Task: Add Attachment from Trello to Card Card0000000222 in Board Board0000000056 in Workspace WS0000000019 in Trello. Add Cover Blue to Card Card0000000222 in Board Board0000000056 in Workspace WS0000000019 in Trello. Add "Copy Card To …" Button titled Button0000000222 to "bottom" of the list "To Do" to Card Card0000000222 in Board Board0000000056 in Workspace WS0000000019 in Trello. Add Description DS0000000222 to Card Card0000000222 in Board Board0000000056 in Workspace WS0000000019 in Trello. Add Comment CM0000000222 to Card Card0000000222 in Board Board0000000056 in Workspace WS0000000019 in Trello
Action: Mouse moved to (585, 47)
Screenshot: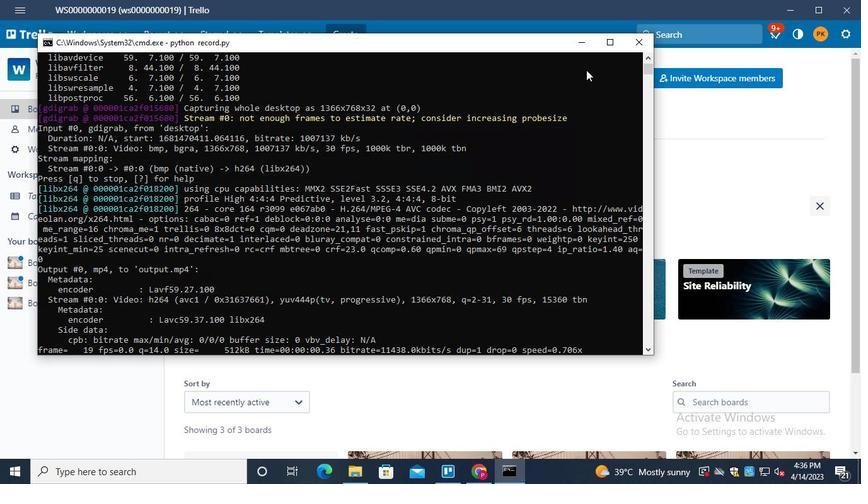 
Action: Mouse pressed left at (585, 47)
Screenshot: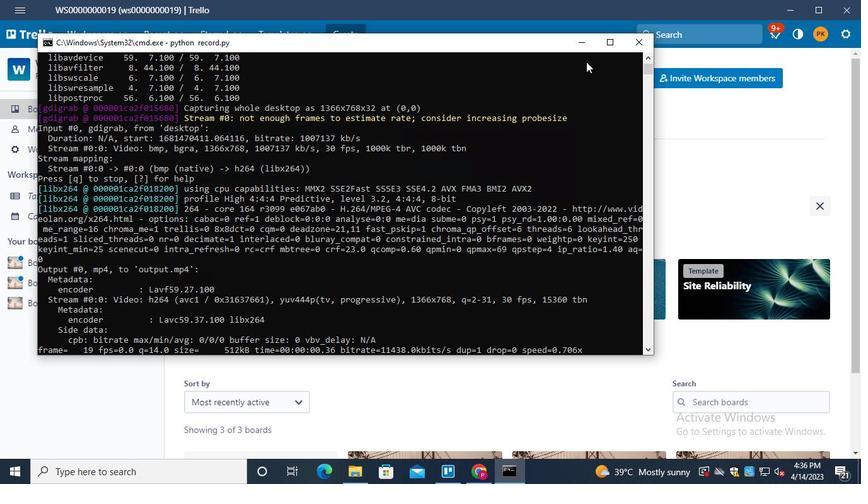 
Action: Mouse moved to (73, 277)
Screenshot: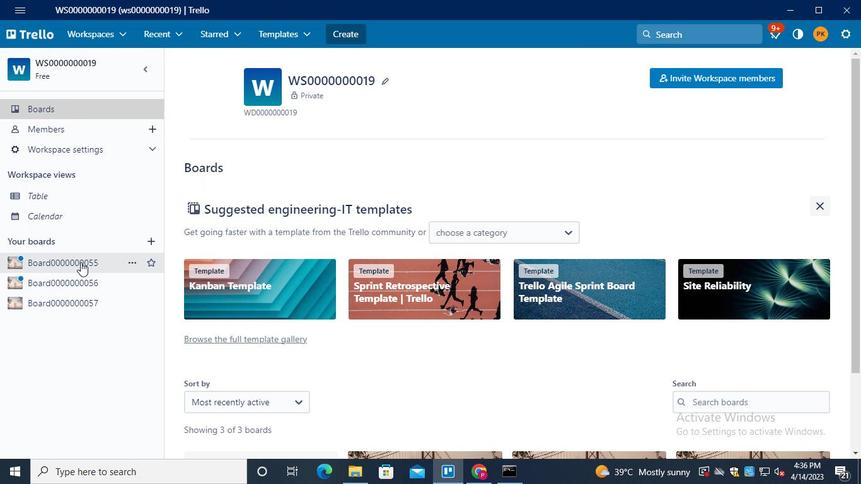 
Action: Mouse pressed left at (73, 277)
Screenshot: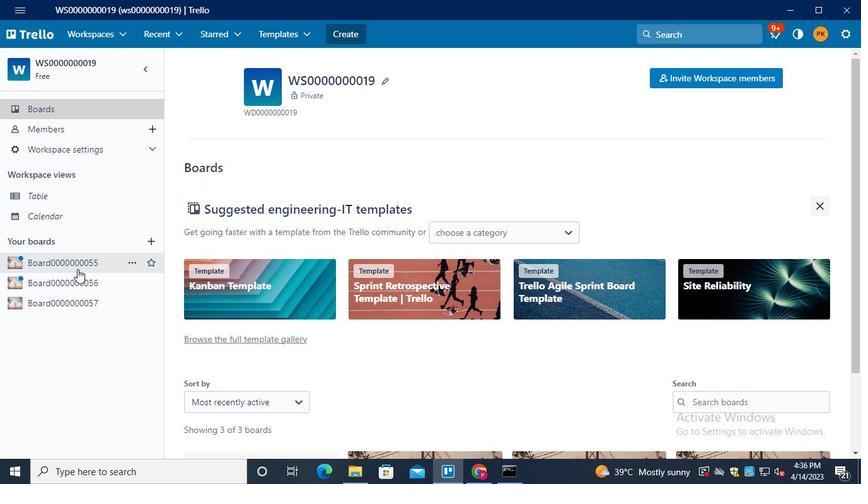 
Action: Mouse moved to (272, 241)
Screenshot: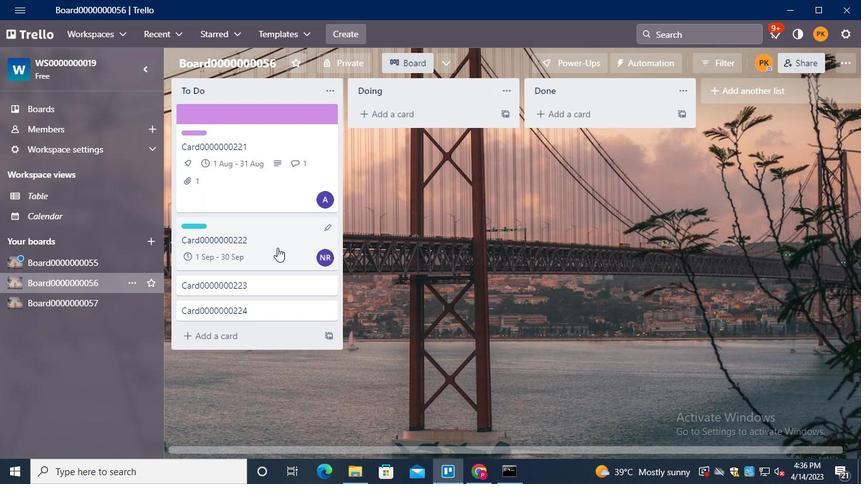 
Action: Mouse pressed left at (272, 241)
Screenshot: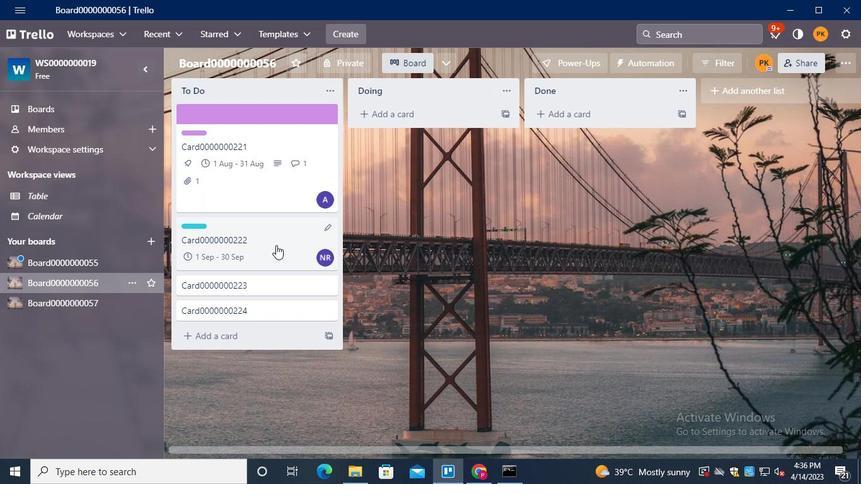 
Action: Mouse moved to (621, 220)
Screenshot: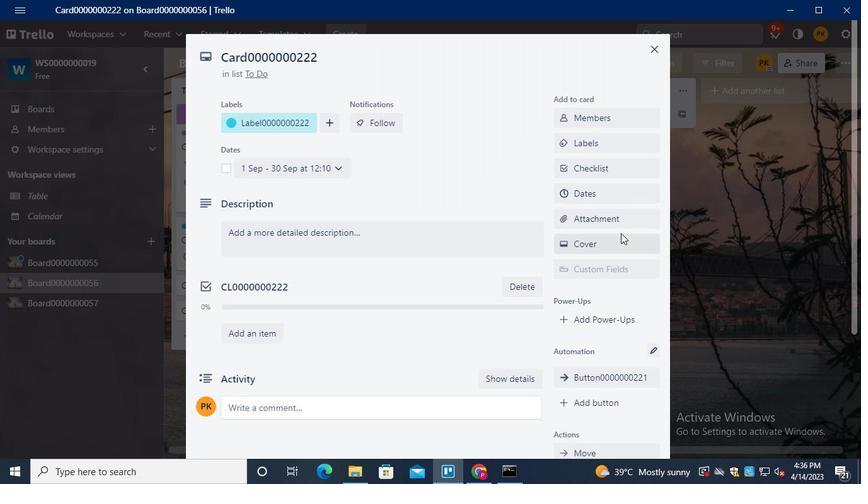 
Action: Mouse pressed left at (621, 220)
Screenshot: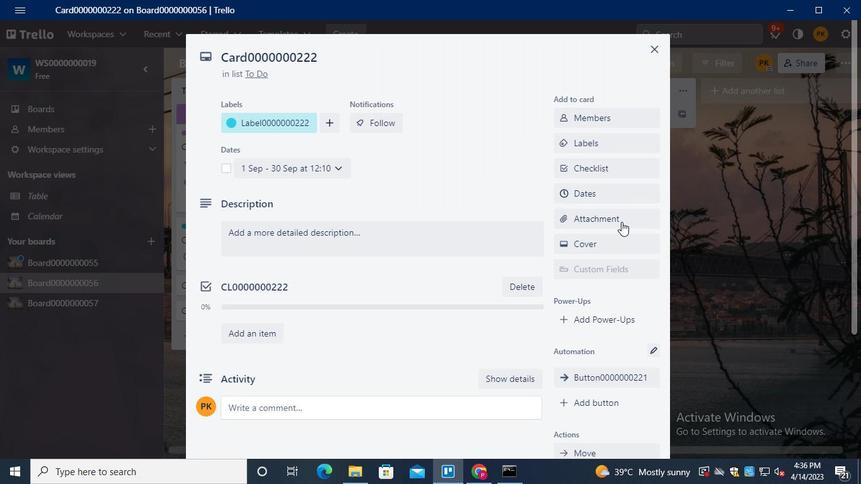 
Action: Mouse moved to (591, 131)
Screenshot: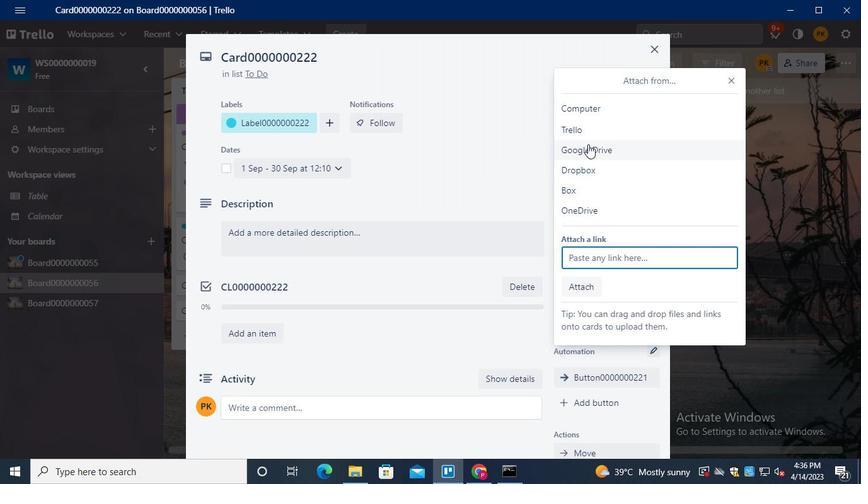 
Action: Mouse pressed left at (591, 131)
Screenshot: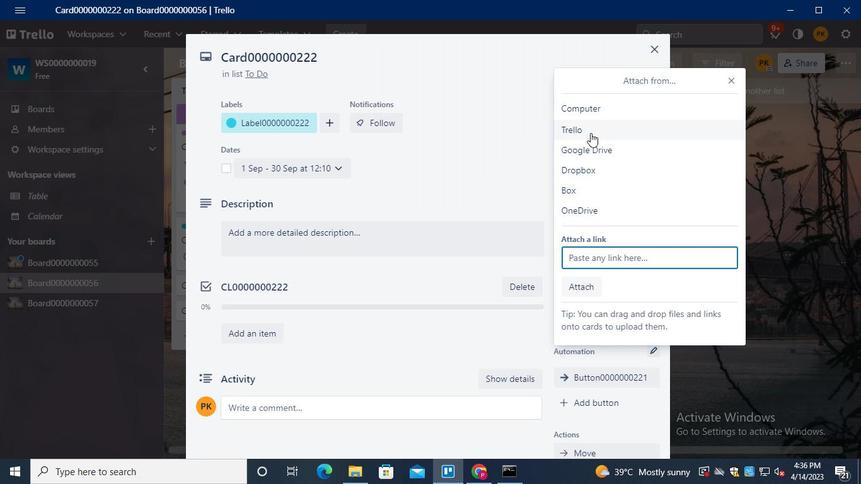 
Action: Mouse moved to (596, 290)
Screenshot: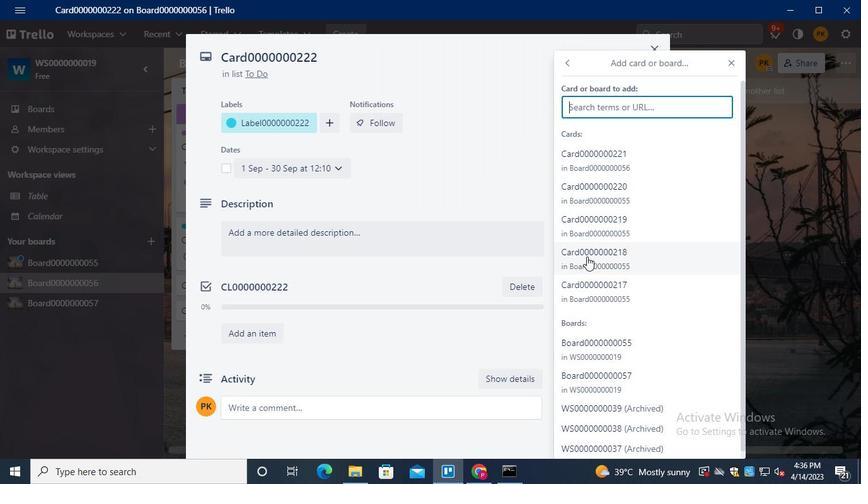 
Action: Mouse pressed left at (596, 290)
Screenshot: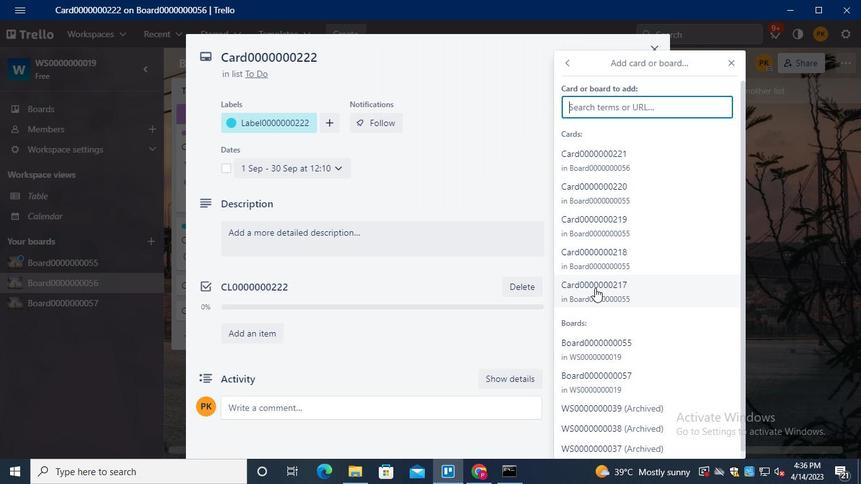 
Action: Mouse moved to (591, 240)
Screenshot: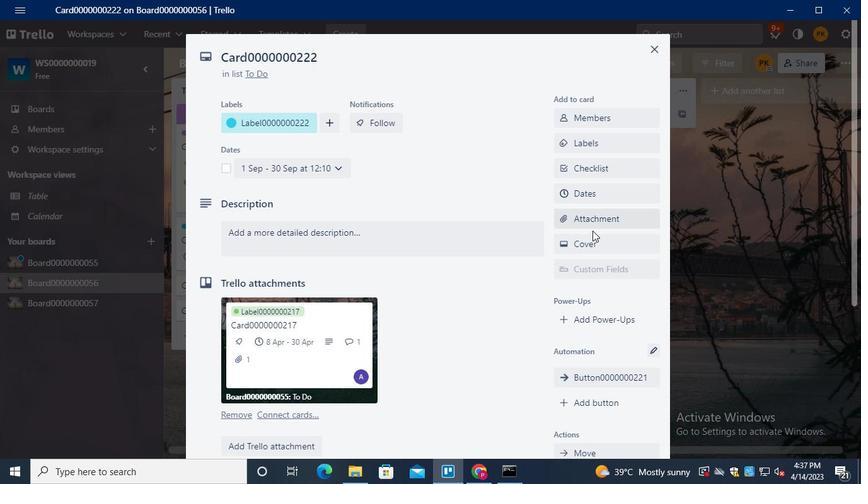 
Action: Mouse pressed left at (591, 240)
Screenshot: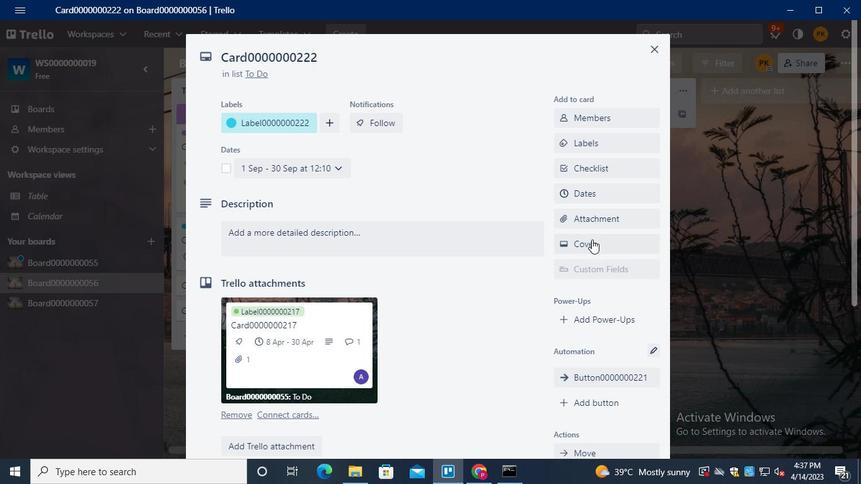 
Action: Mouse moved to (611, 232)
Screenshot: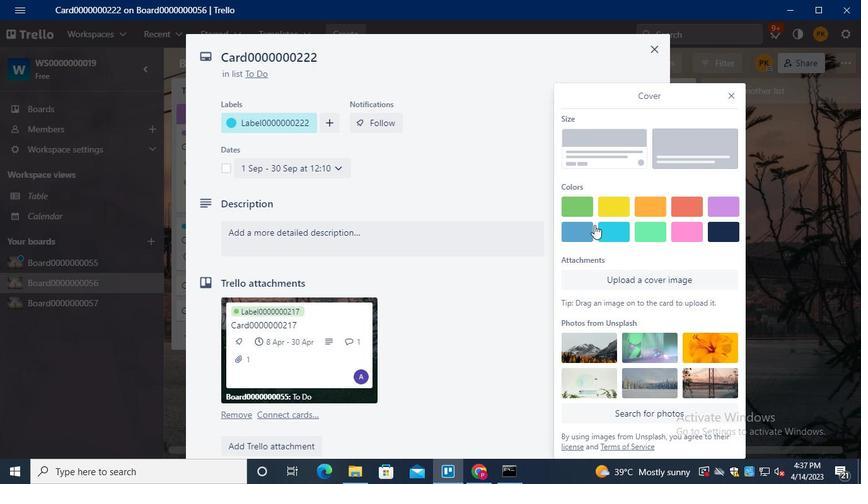 
Action: Mouse pressed left at (611, 232)
Screenshot: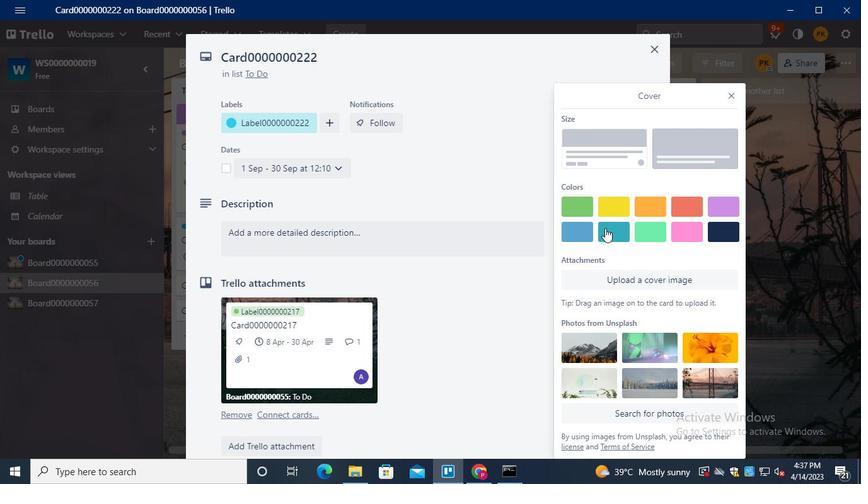 
Action: Mouse moved to (727, 76)
Screenshot: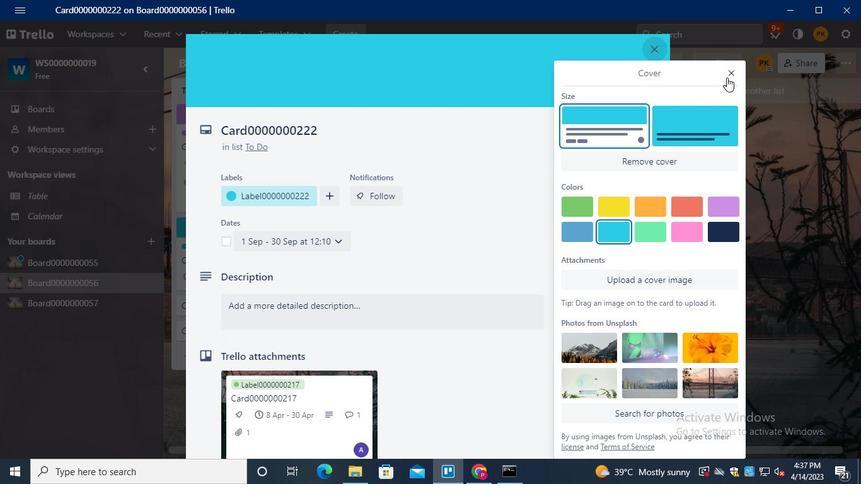 
Action: Mouse pressed left at (727, 76)
Screenshot: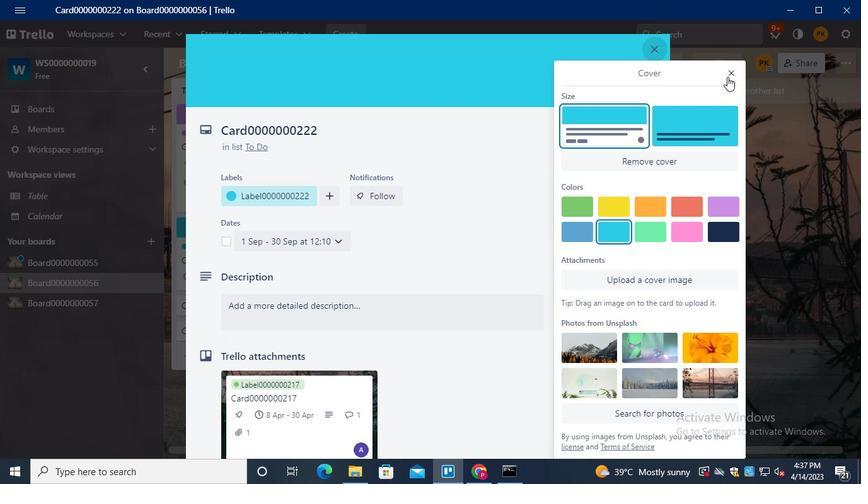 
Action: Mouse moved to (600, 324)
Screenshot: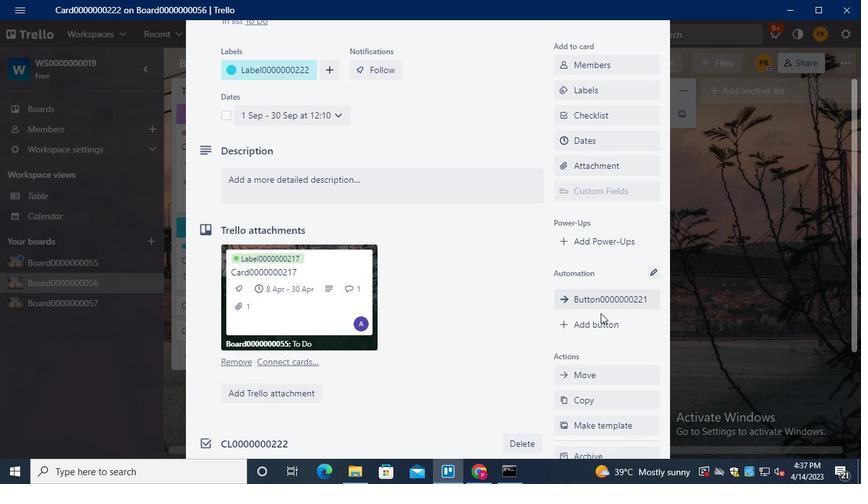 
Action: Mouse pressed left at (600, 324)
Screenshot: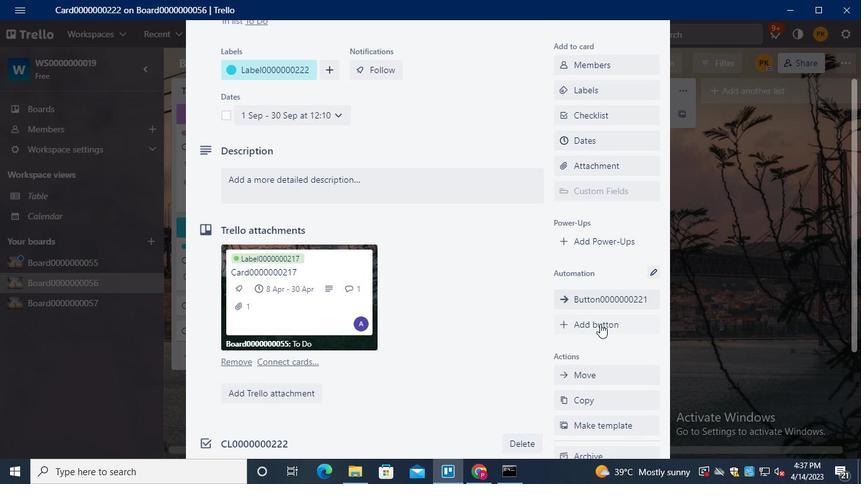 
Action: Mouse moved to (620, 142)
Screenshot: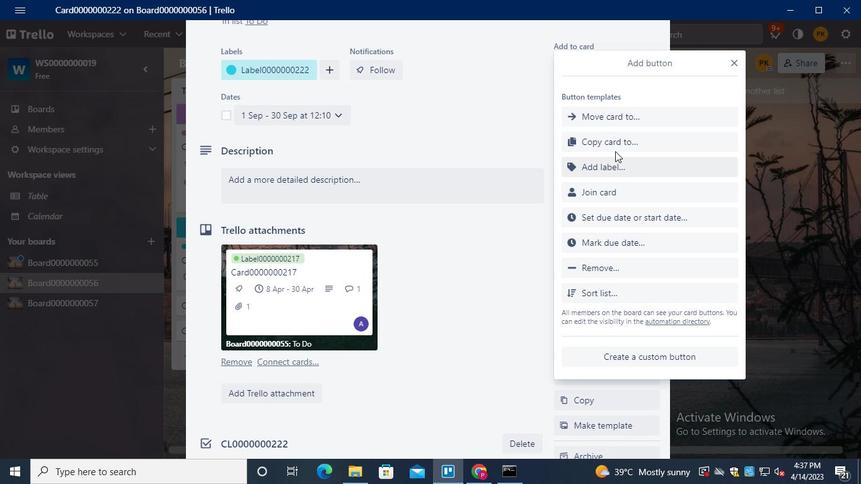 
Action: Mouse pressed left at (620, 142)
Screenshot: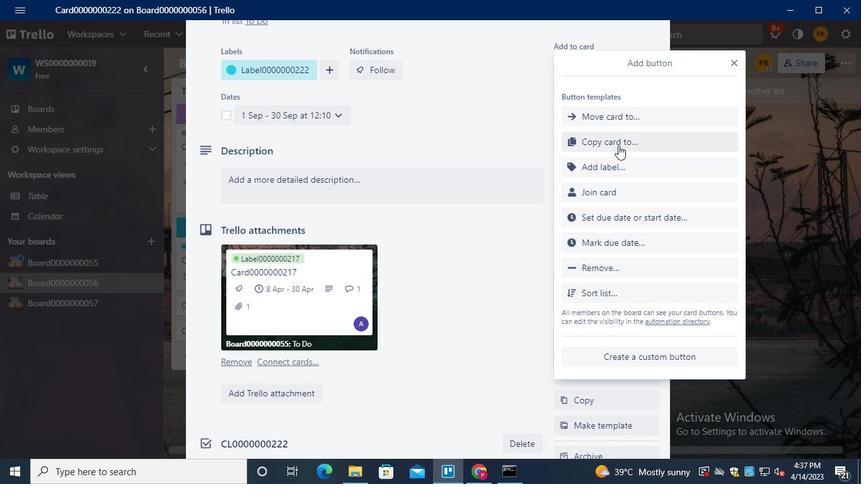 
Action: Mouse moved to (634, 112)
Screenshot: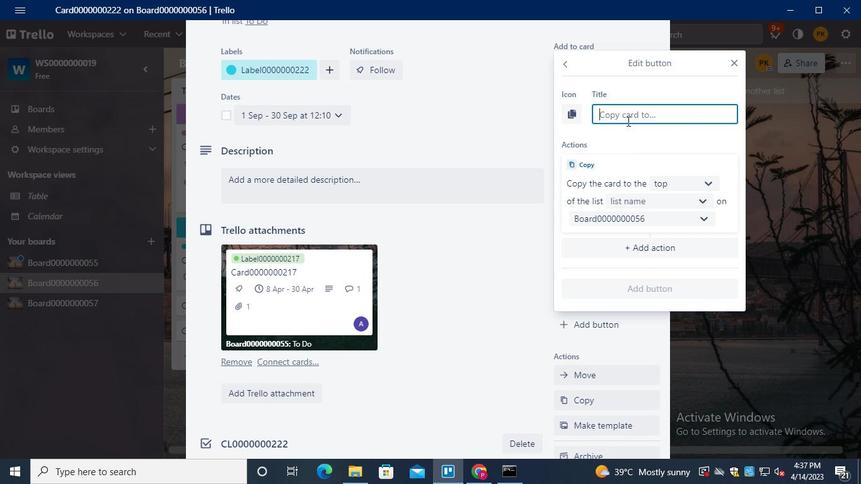
Action: Keyboard Key.shift
Screenshot: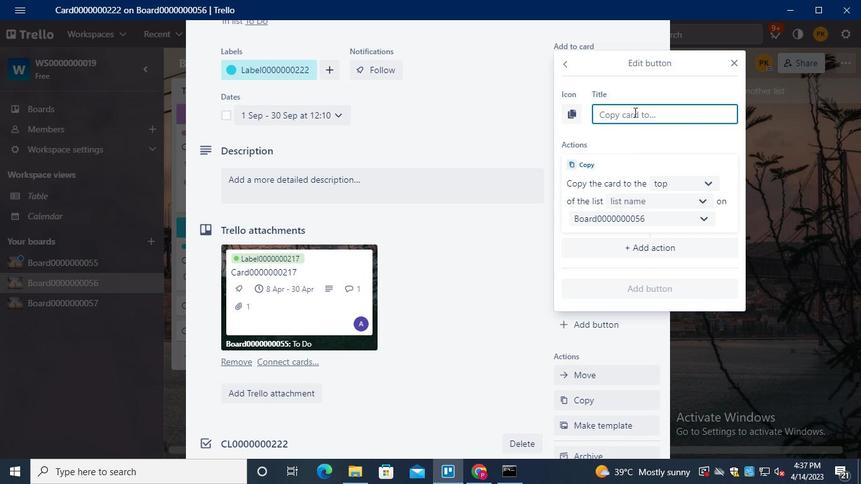
Action: Keyboard Key.shift
Screenshot: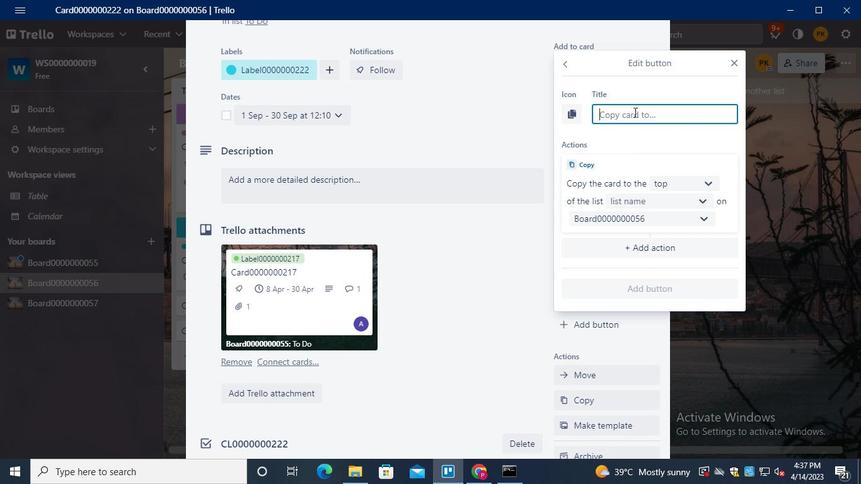 
Action: Keyboard Key.shift
Screenshot: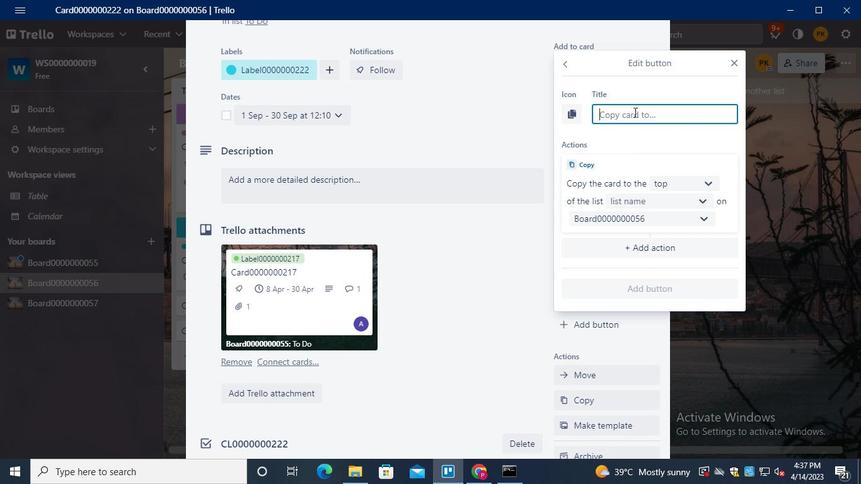 
Action: Keyboard Key.shift
Screenshot: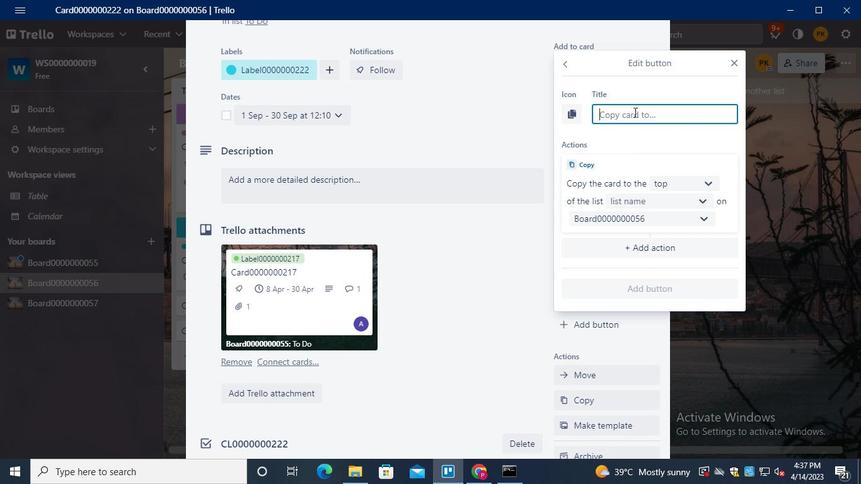 
Action: Keyboard Key.shift
Screenshot: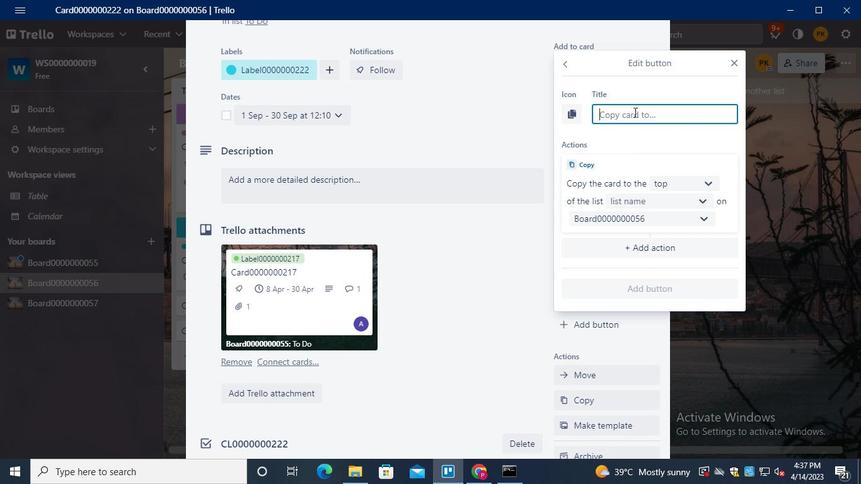 
Action: Keyboard Key.shift
Screenshot: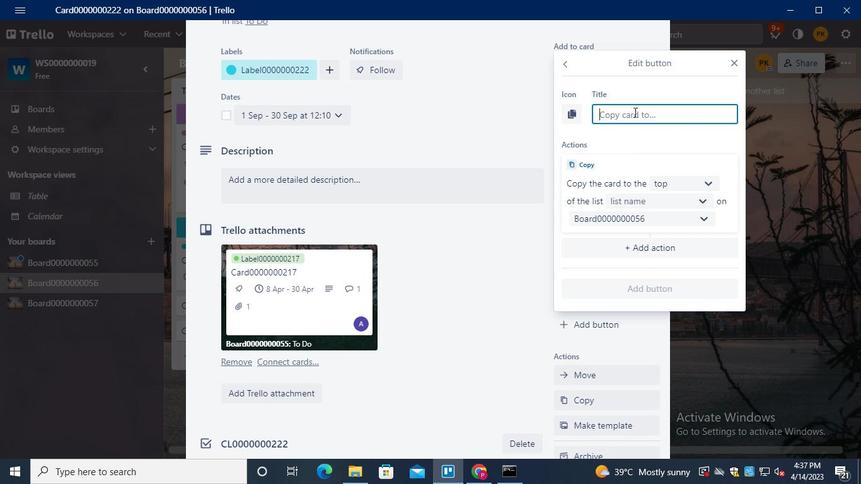 
Action: Keyboard B
Screenshot: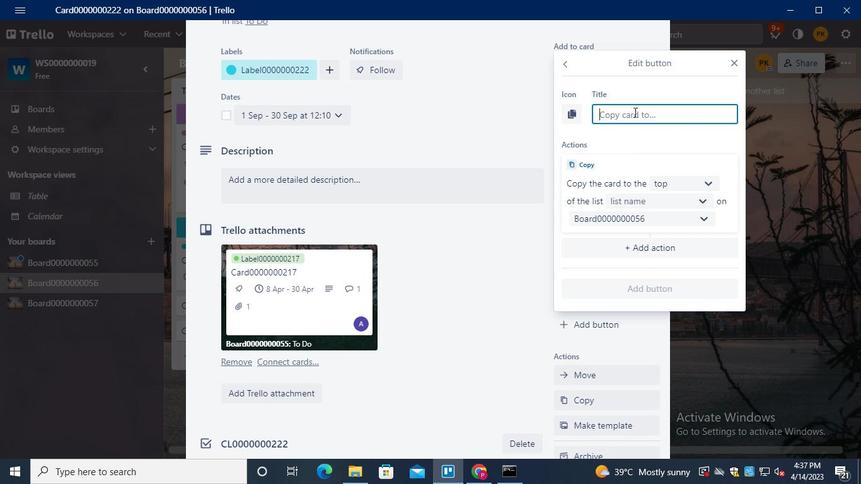 
Action: Keyboard u
Screenshot: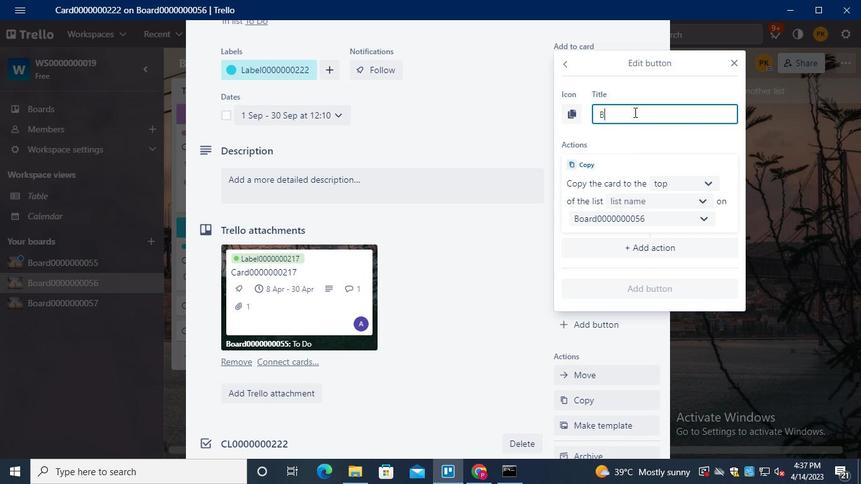 
Action: Keyboard t
Screenshot: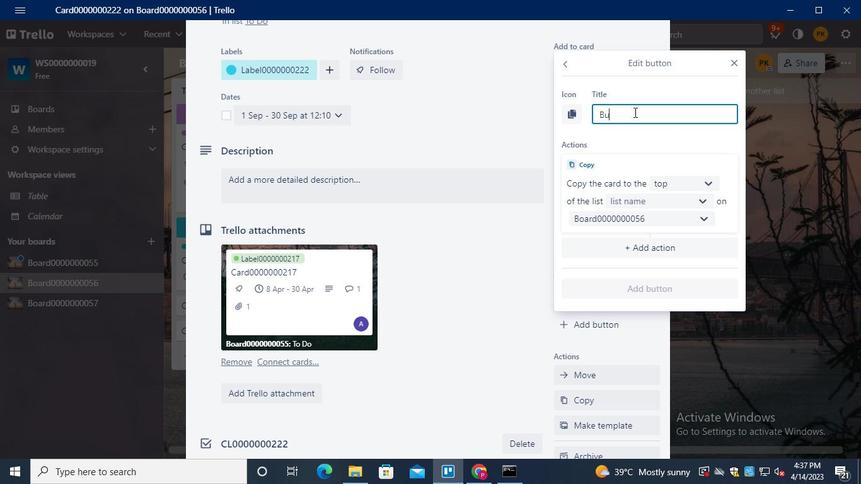 
Action: Keyboard t
Screenshot: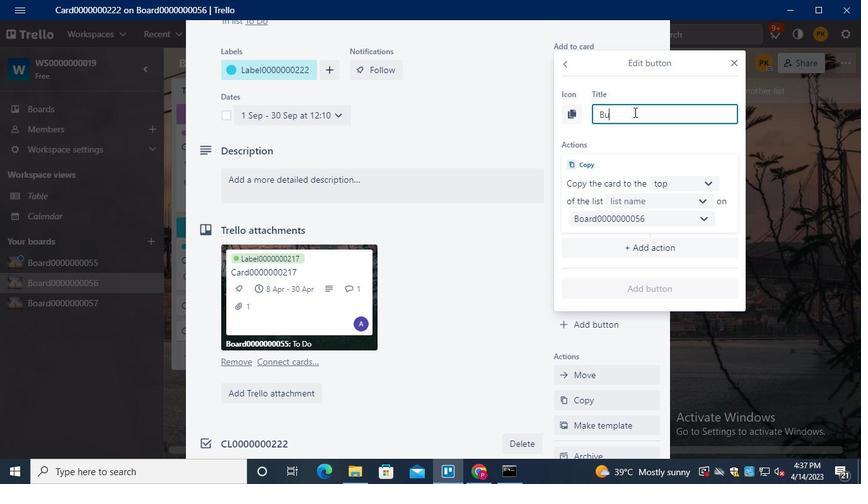 
Action: Keyboard o
Screenshot: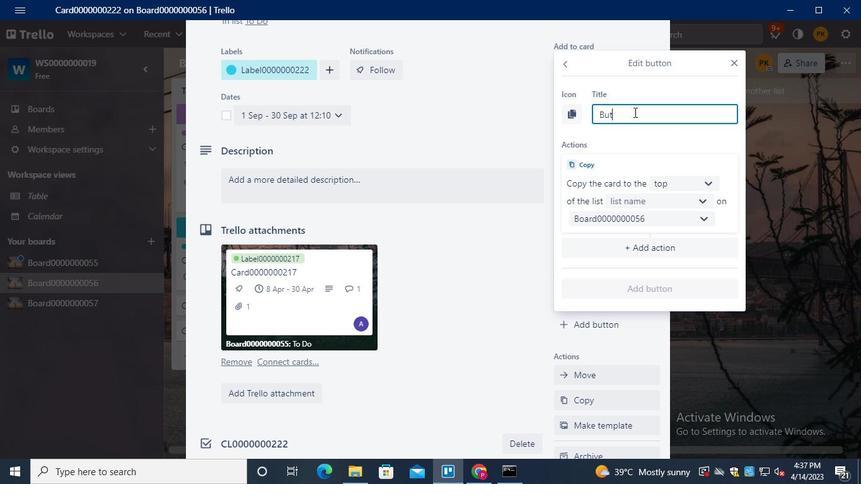 
Action: Keyboard n
Screenshot: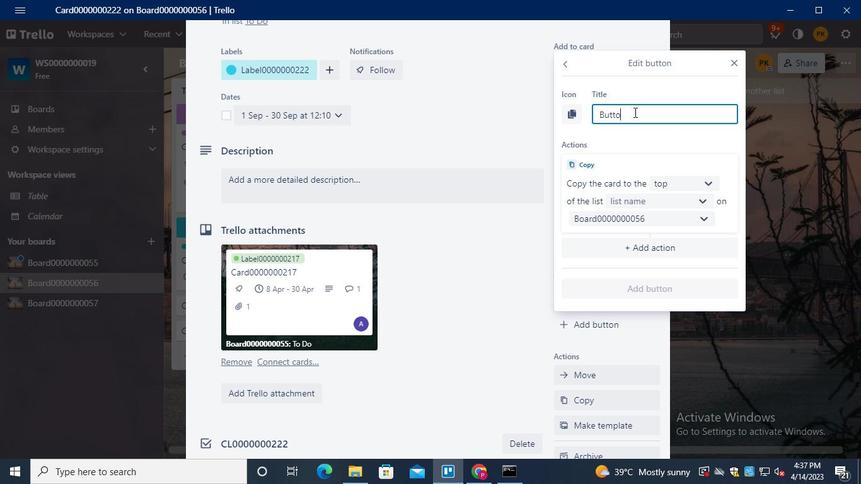 
Action: Keyboard <96>
Screenshot: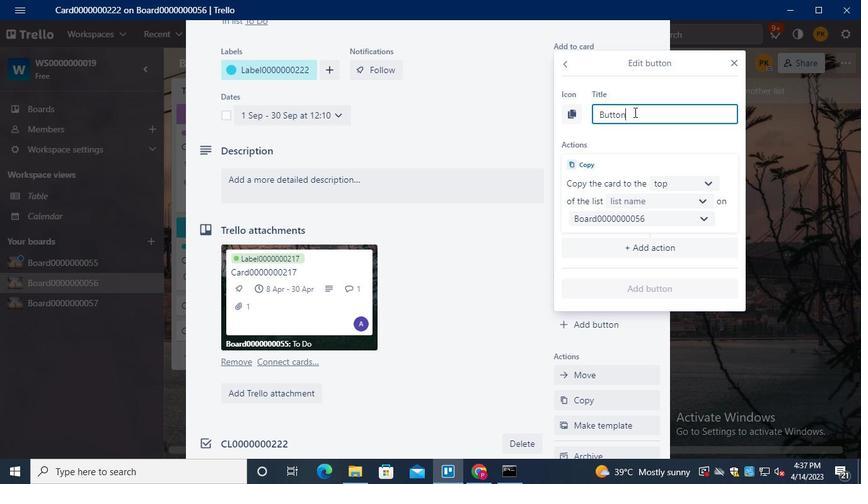 
Action: Keyboard <96>
Screenshot: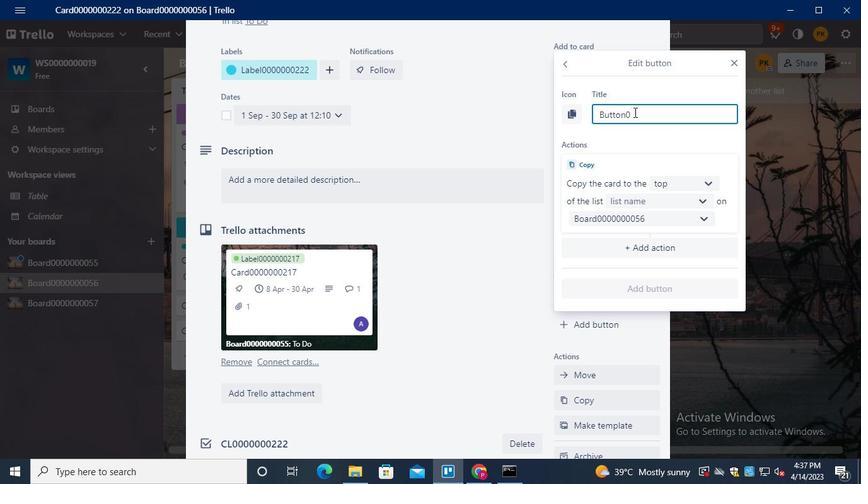 
Action: Keyboard <96>
Screenshot: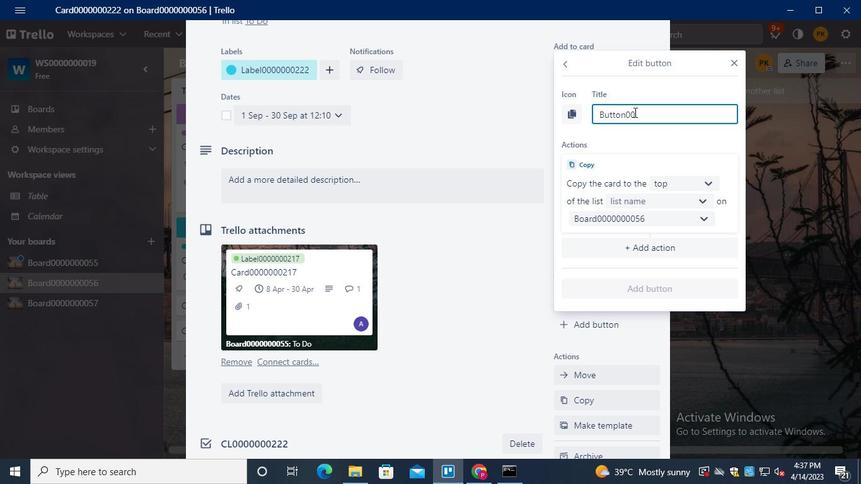 
Action: Keyboard <96>
Screenshot: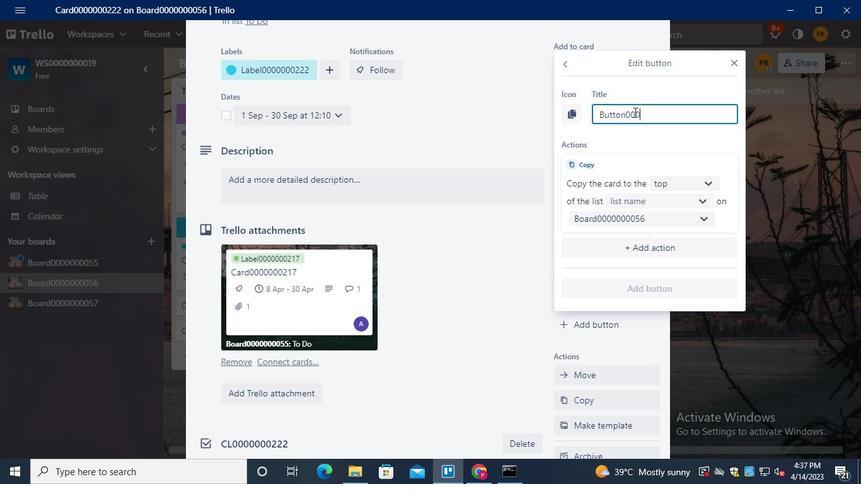 
Action: Keyboard <96>
Screenshot: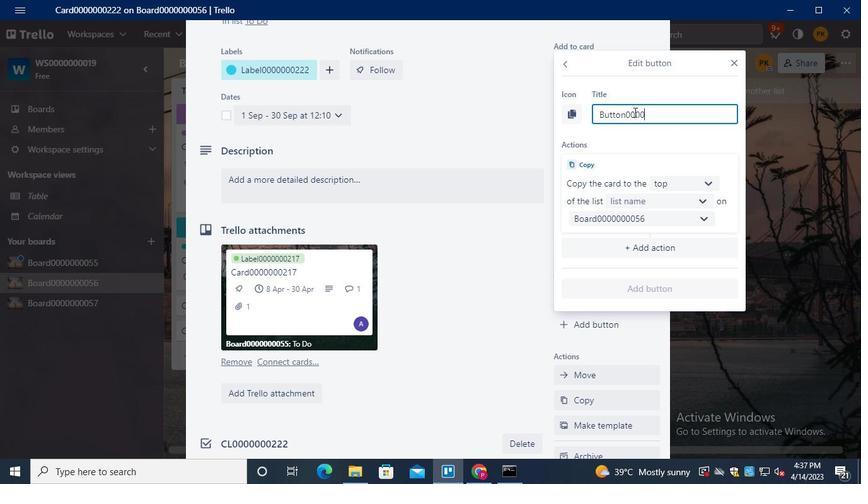 
Action: Keyboard <96>
Screenshot: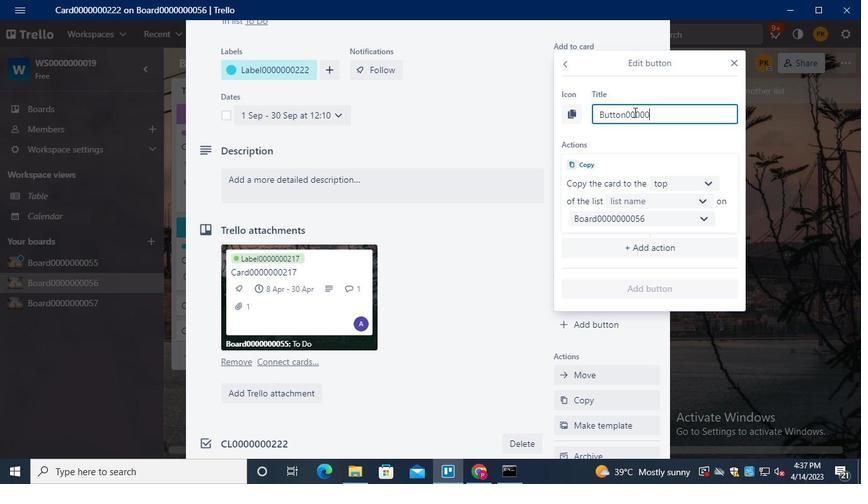 
Action: Keyboard <96>
Screenshot: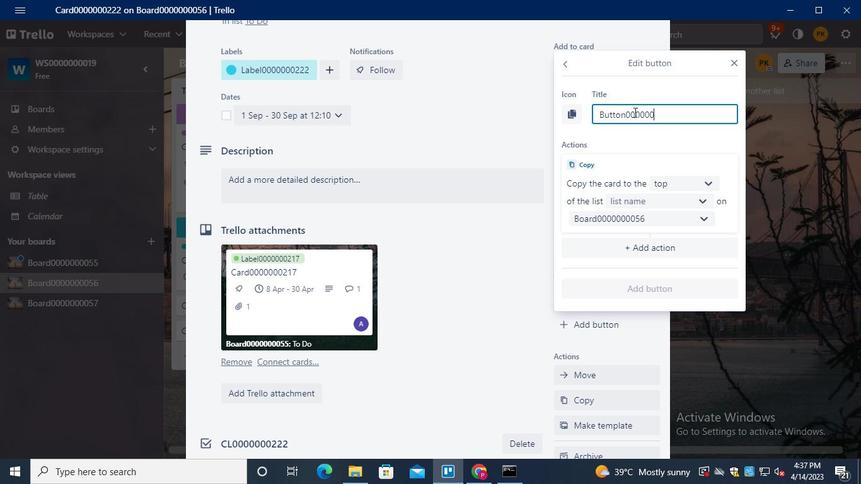 
Action: Keyboard <98>
Screenshot: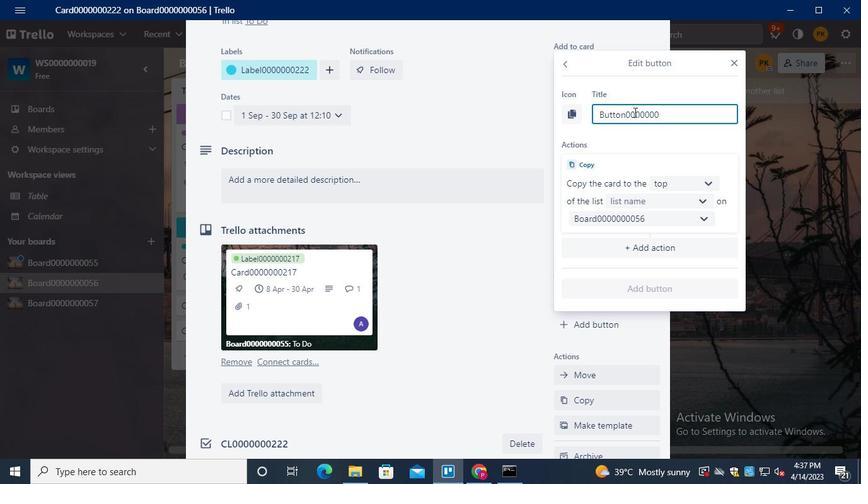 
Action: Keyboard <98>
Screenshot: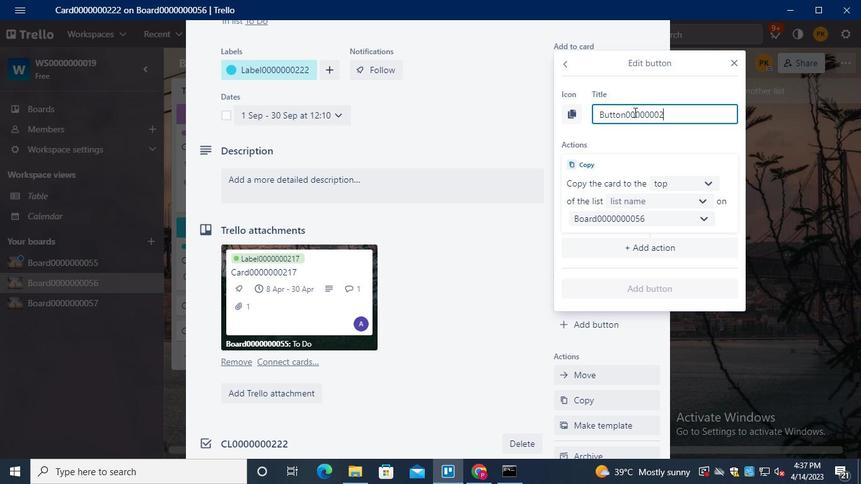 
Action: Keyboard <98>
Screenshot: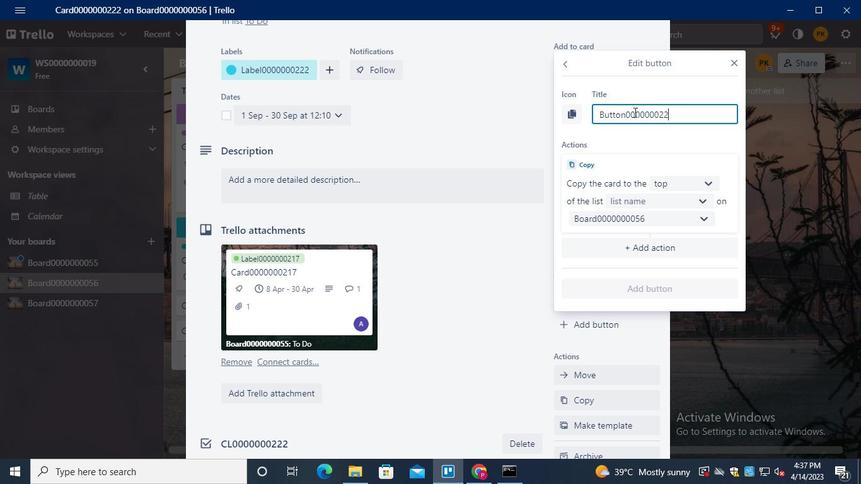
Action: Mouse moved to (686, 181)
Screenshot: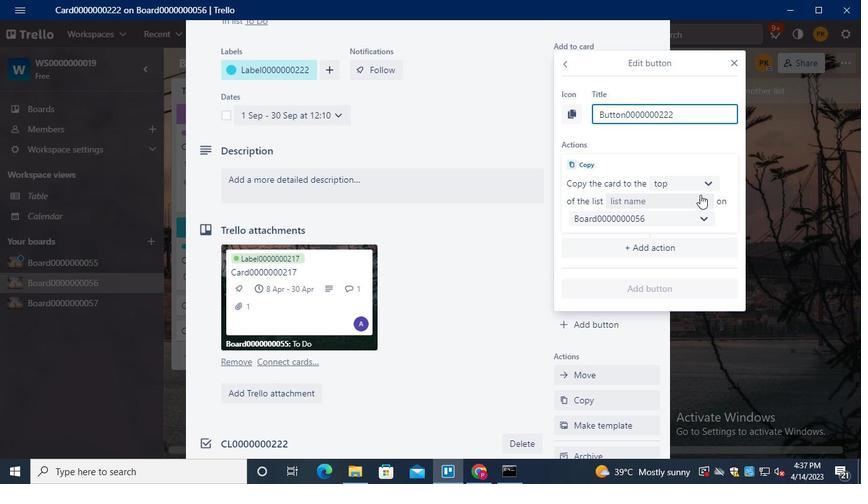 
Action: Mouse pressed left at (686, 181)
Screenshot: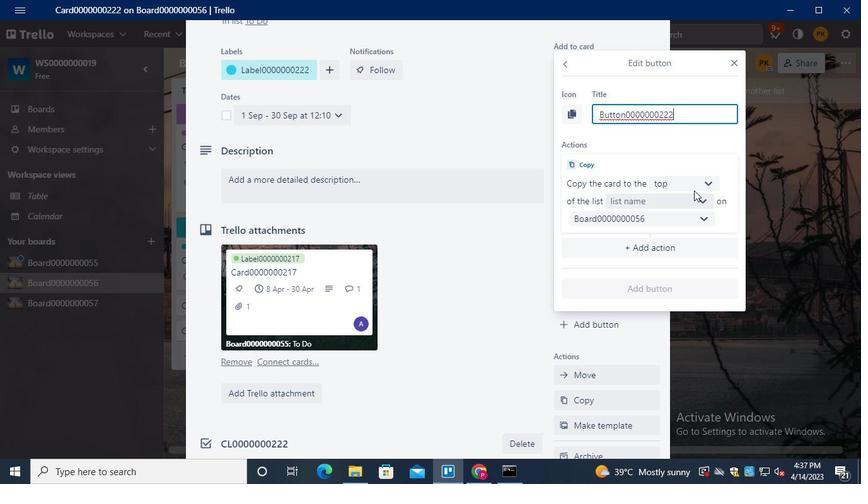
Action: Mouse moved to (670, 227)
Screenshot: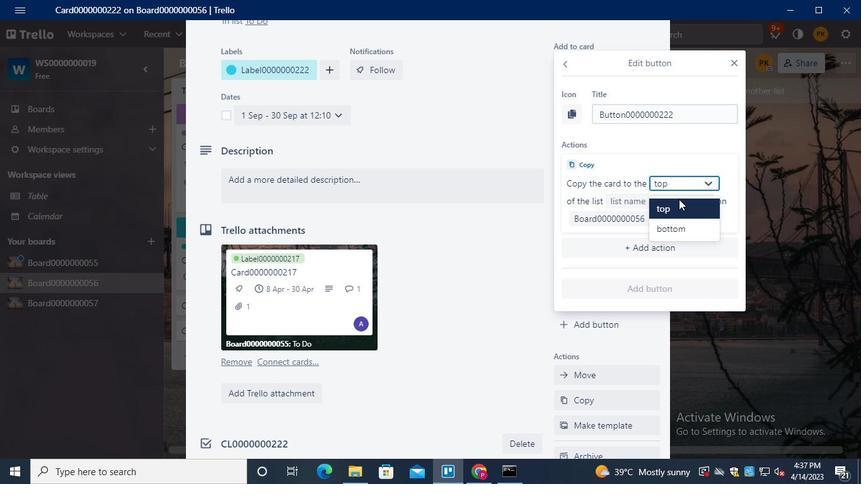 
Action: Mouse pressed left at (670, 227)
Screenshot: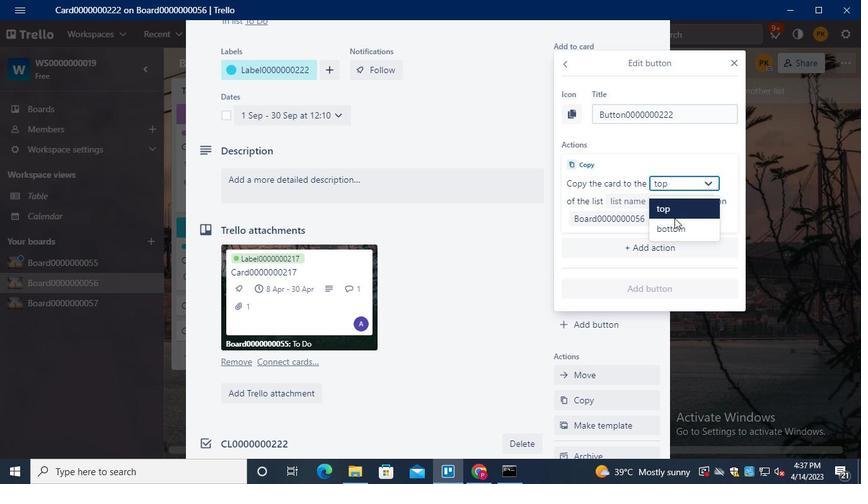 
Action: Mouse moved to (669, 203)
Screenshot: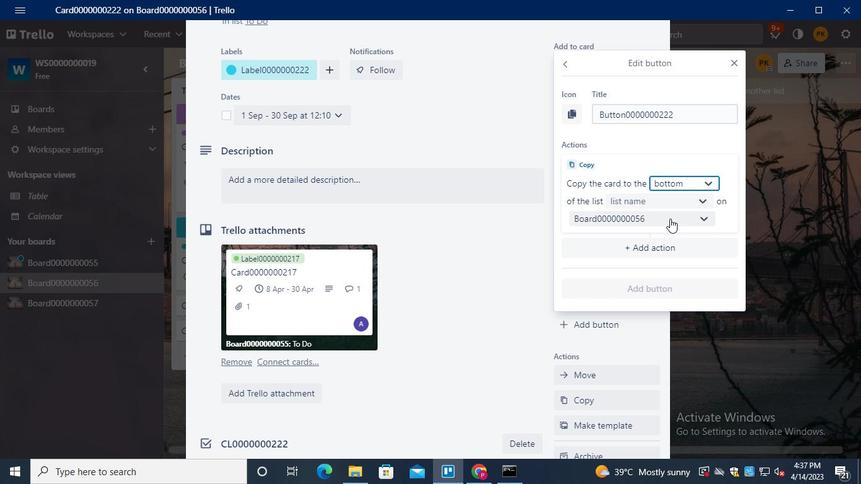 
Action: Mouse pressed left at (669, 203)
Screenshot: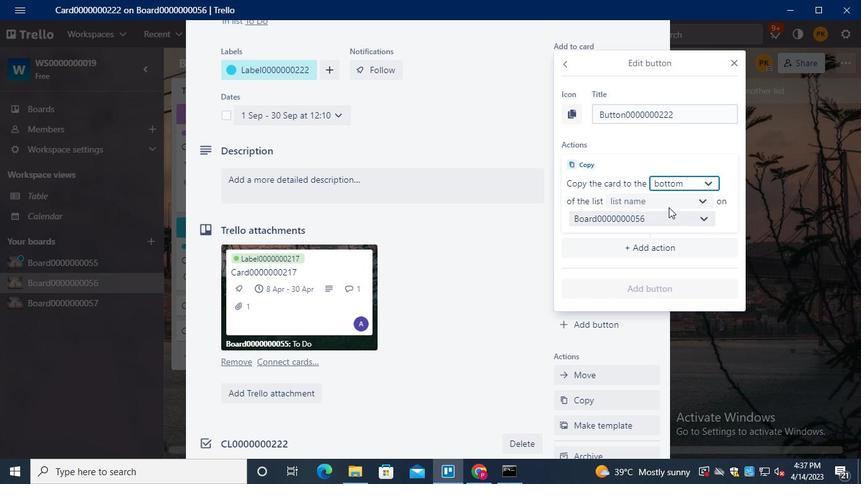 
Action: Mouse moved to (664, 232)
Screenshot: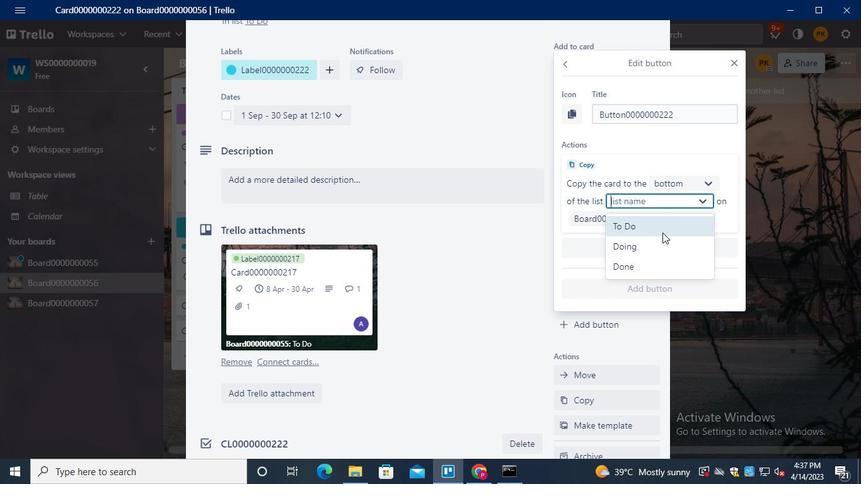 
Action: Mouse pressed left at (664, 232)
Screenshot: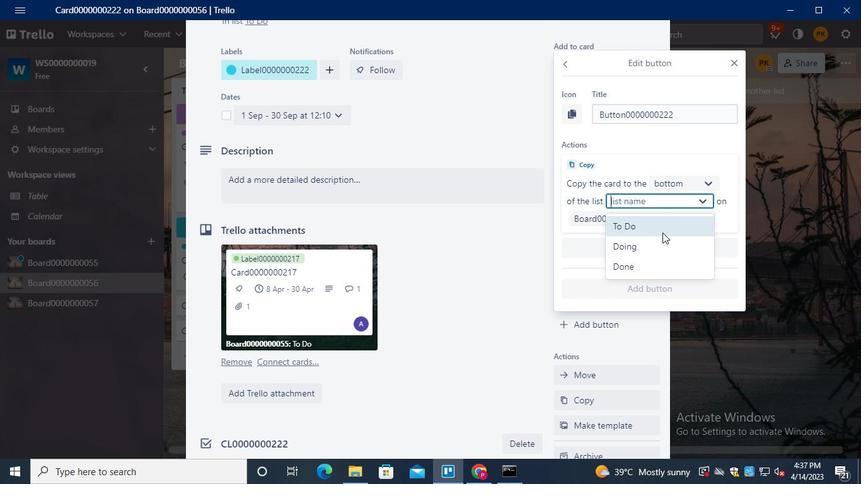
Action: Mouse moved to (647, 287)
Screenshot: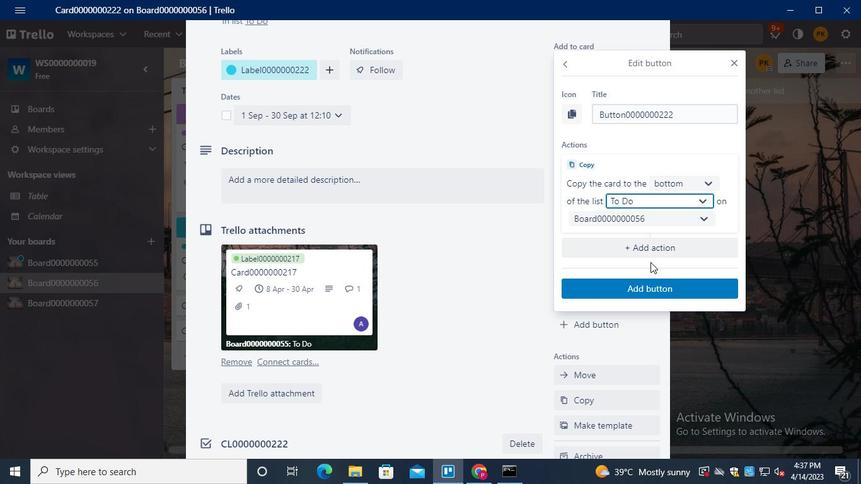 
Action: Mouse pressed left at (647, 287)
Screenshot: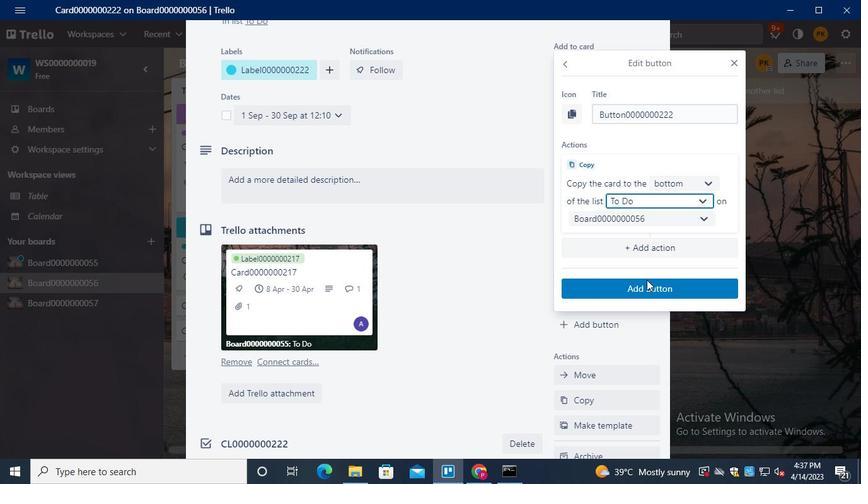 
Action: Mouse moved to (625, 293)
Screenshot: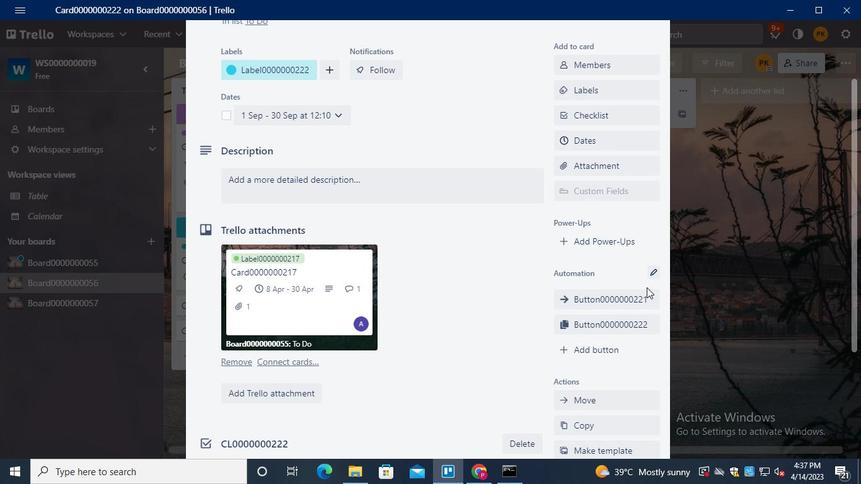 
Action: Keyboard Key.shift
Screenshot: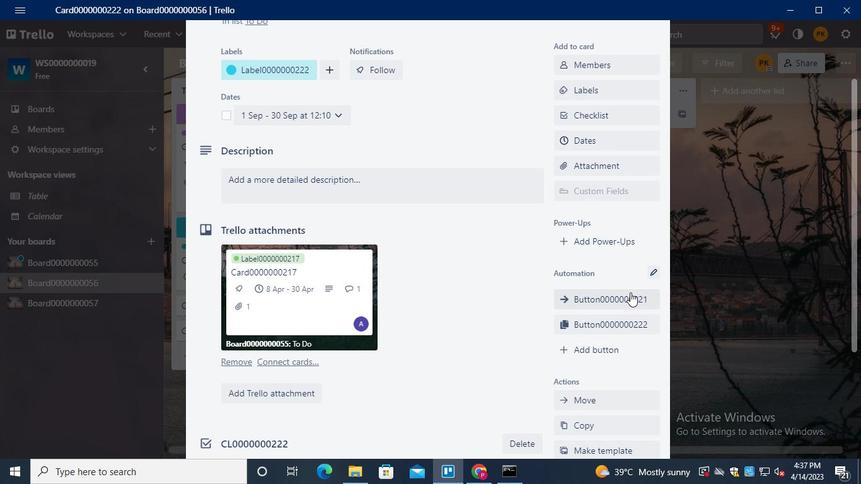 
Action: Mouse moved to (598, 289)
Screenshot: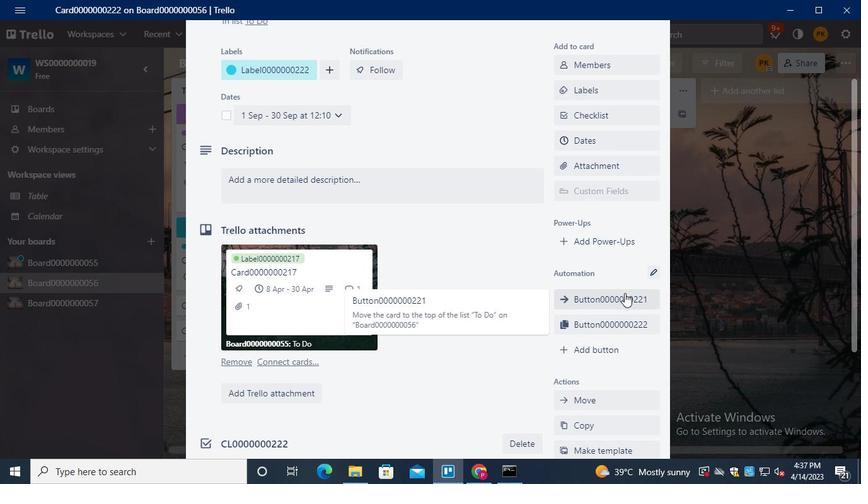 
Action: Keyboard Key.shift
Screenshot: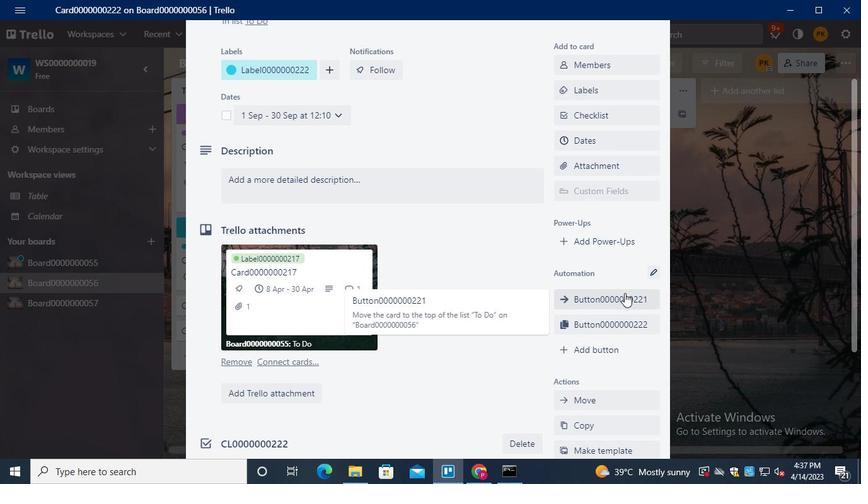 
Action: Mouse moved to (346, 175)
Screenshot: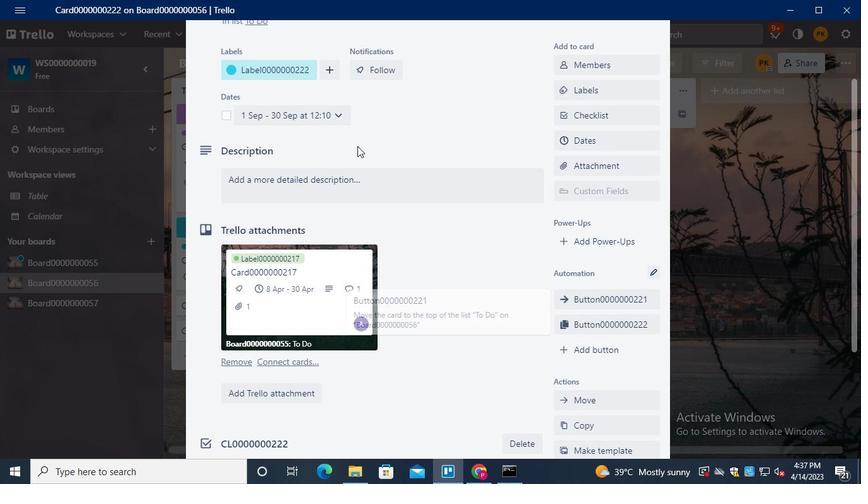 
Action: Mouse pressed left at (346, 175)
Screenshot: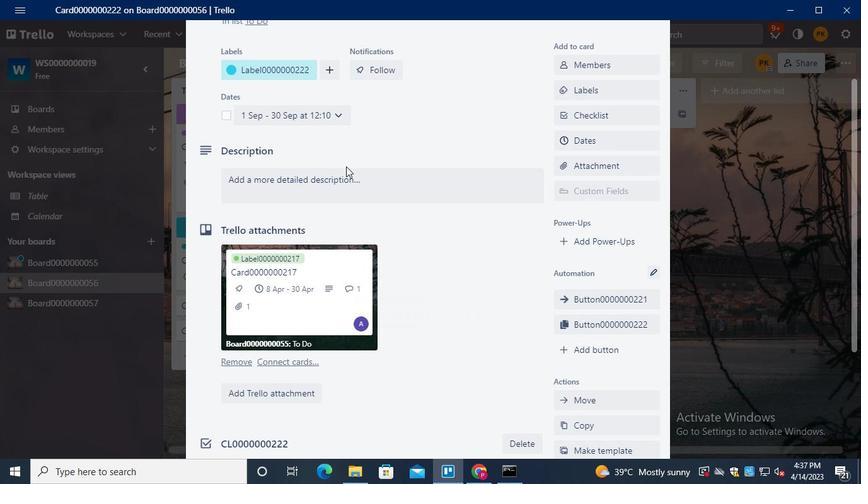 
Action: Keyboard Key.shift
Screenshot: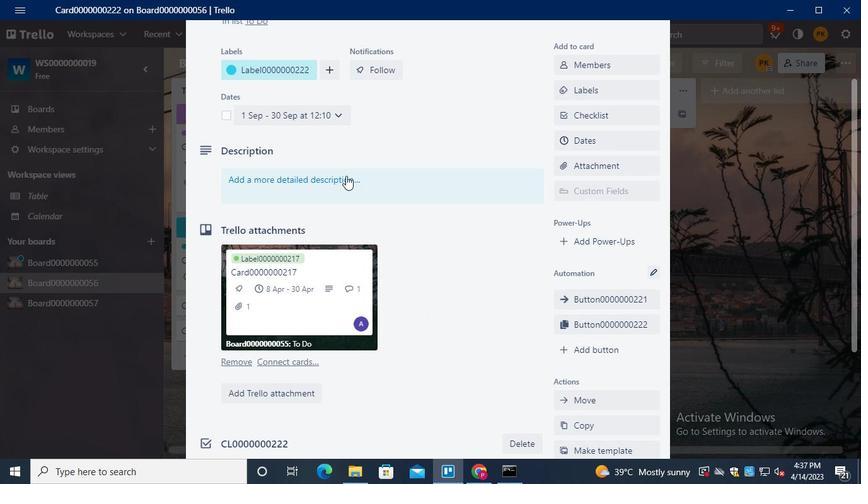 
Action: Keyboard D
Screenshot: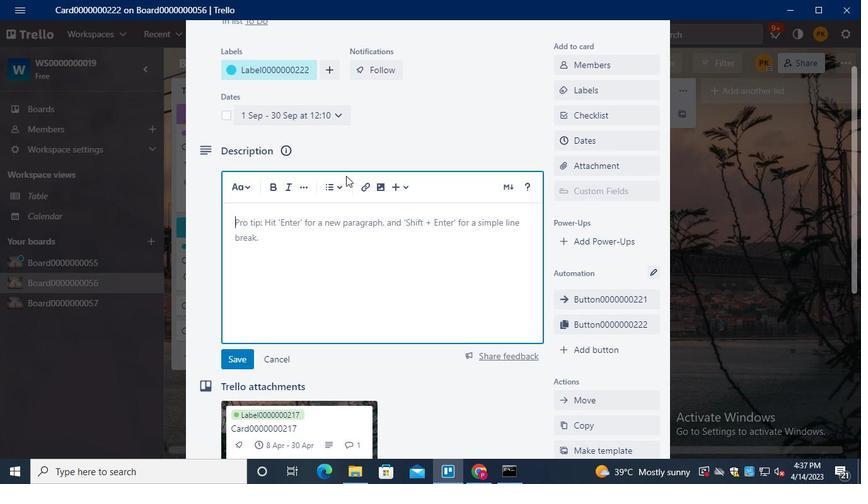 
Action: Keyboard S
Screenshot: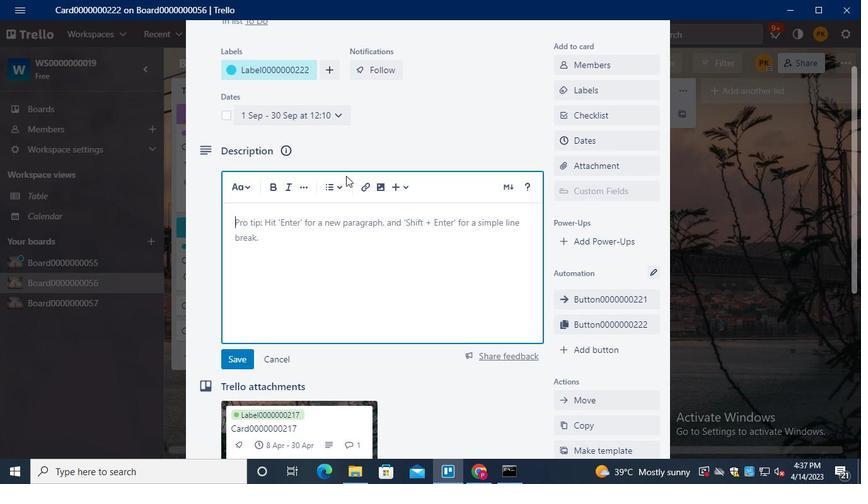 
Action: Keyboard <96>
Screenshot: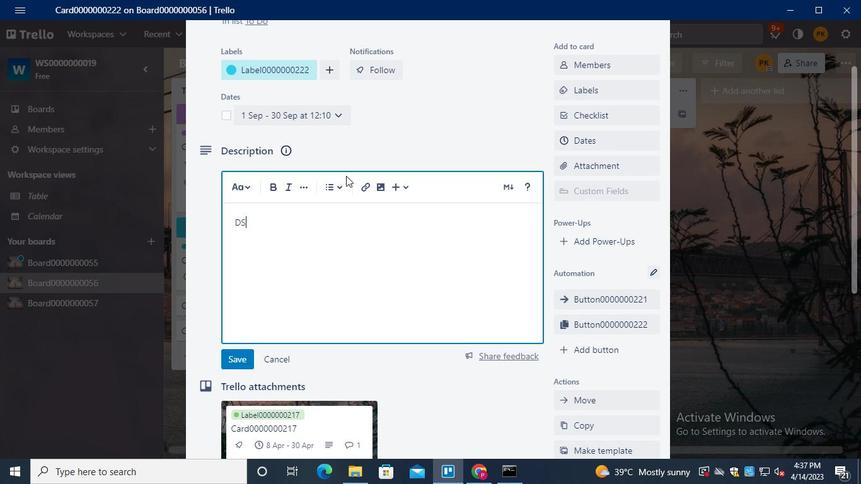 
Action: Keyboard <96>
Screenshot: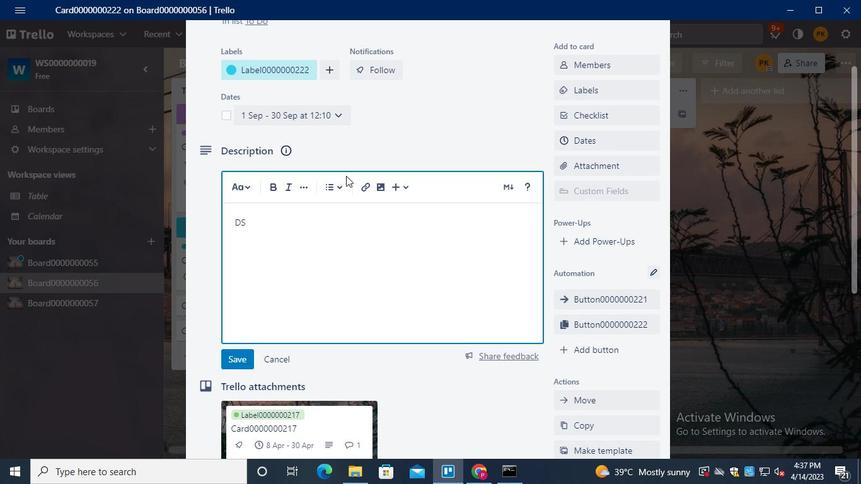 
Action: Keyboard <96>
Screenshot: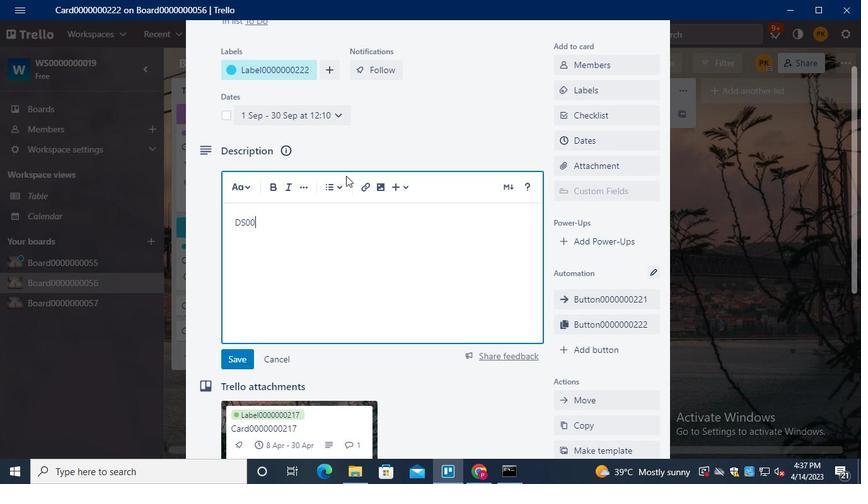 
Action: Keyboard <96>
Screenshot: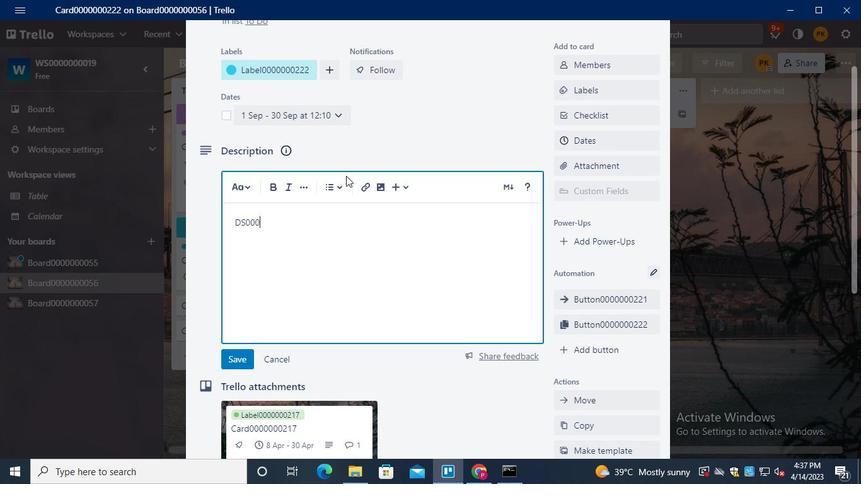 
Action: Keyboard <96>
Screenshot: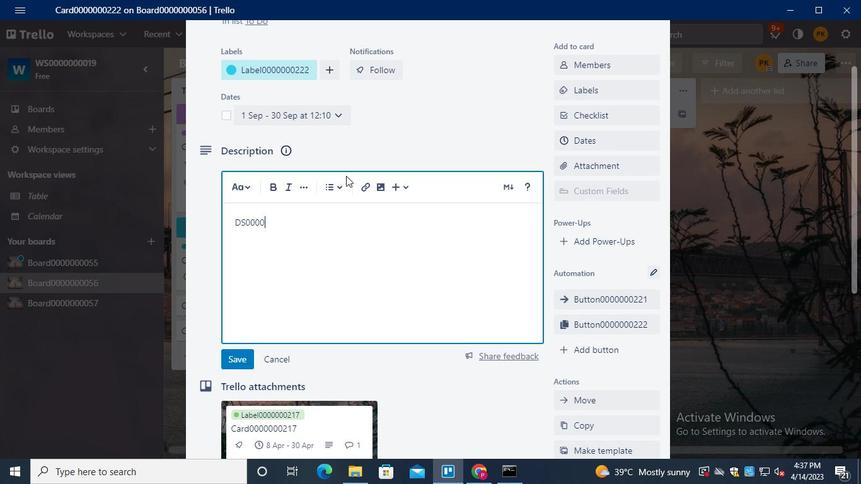 
Action: Keyboard <96>
Screenshot: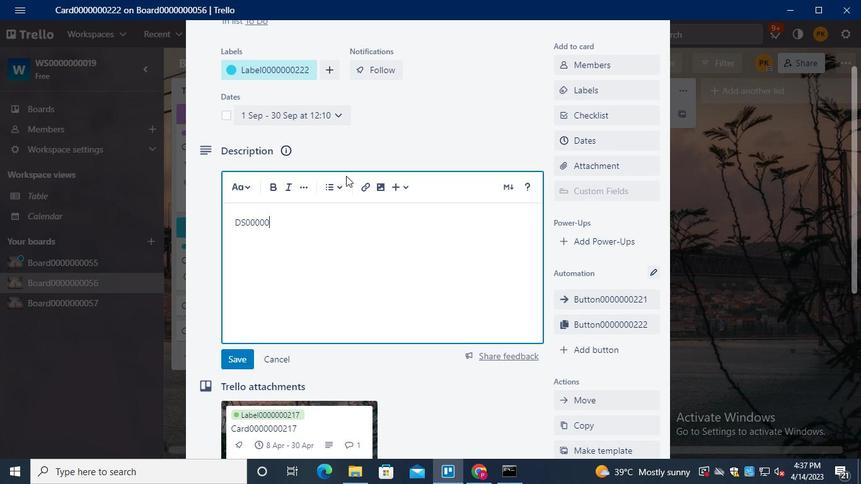 
Action: Keyboard <98>
Screenshot: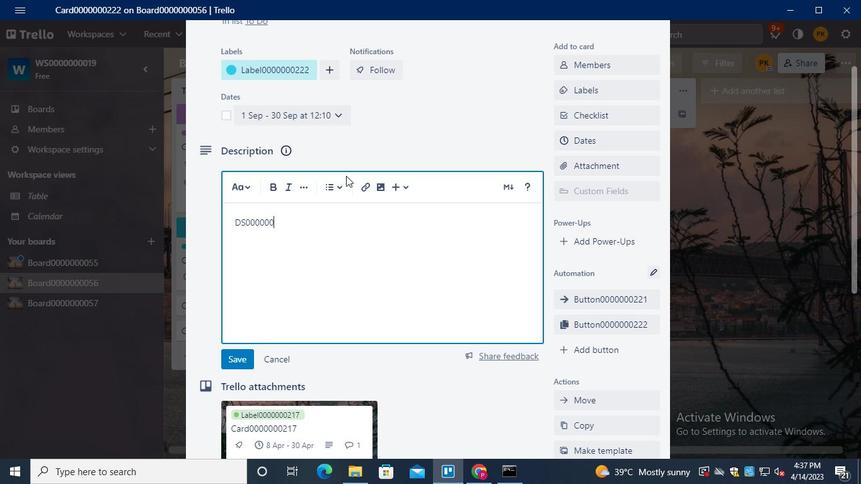 
Action: Keyboard <98>
Screenshot: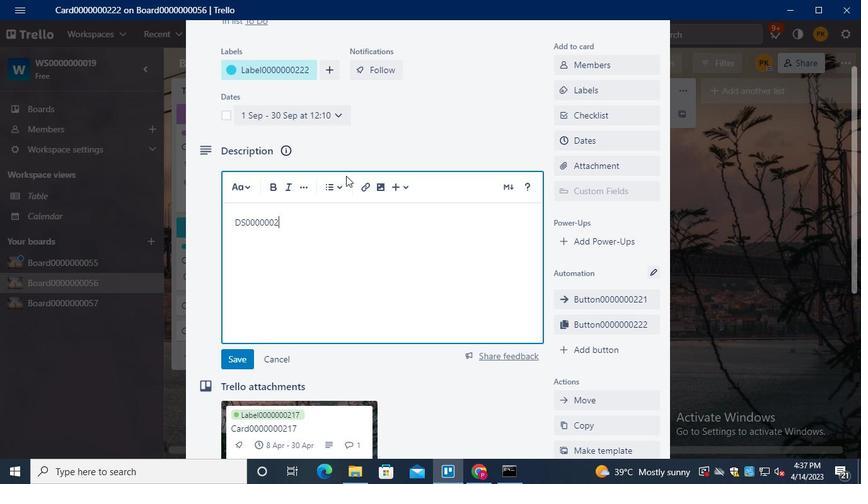 
Action: Keyboard <98>
Screenshot: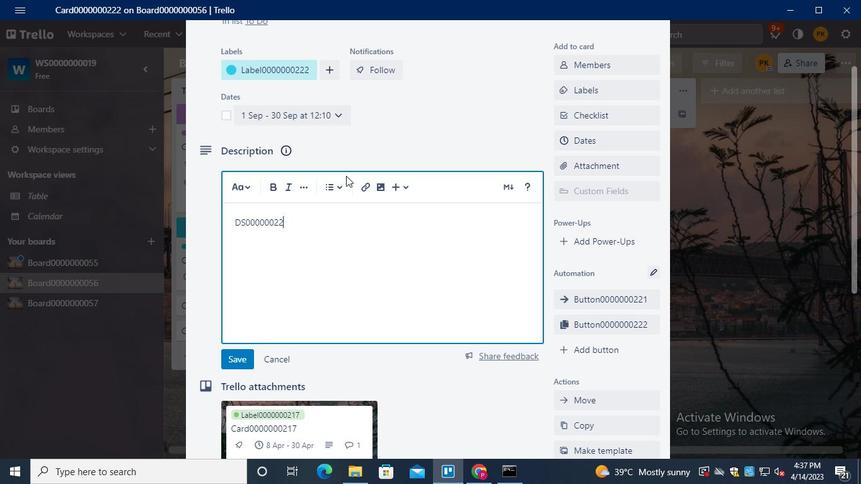 
Action: Keyboard <98>
Screenshot: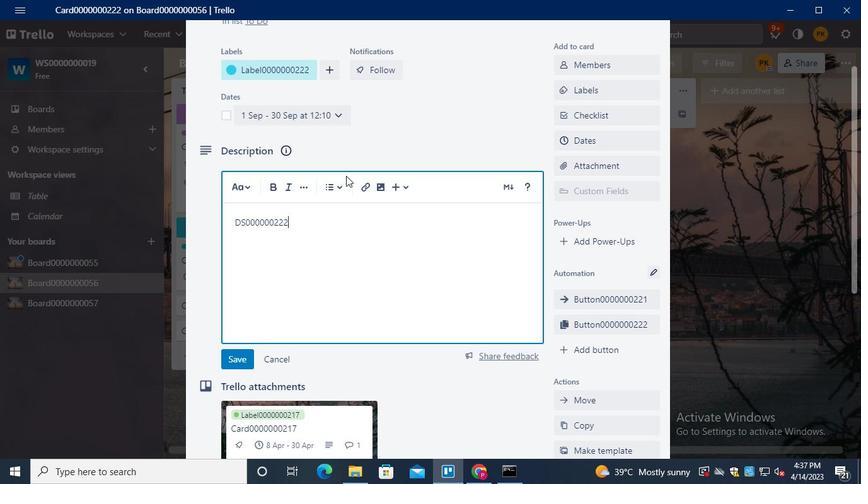 
Action: Keyboard Key.backspace
Screenshot: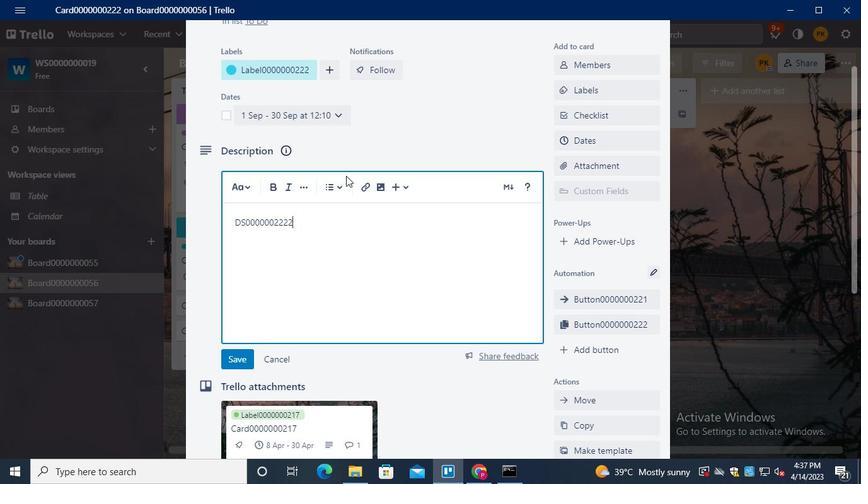 
Action: Keyboard Key.backspace
Screenshot: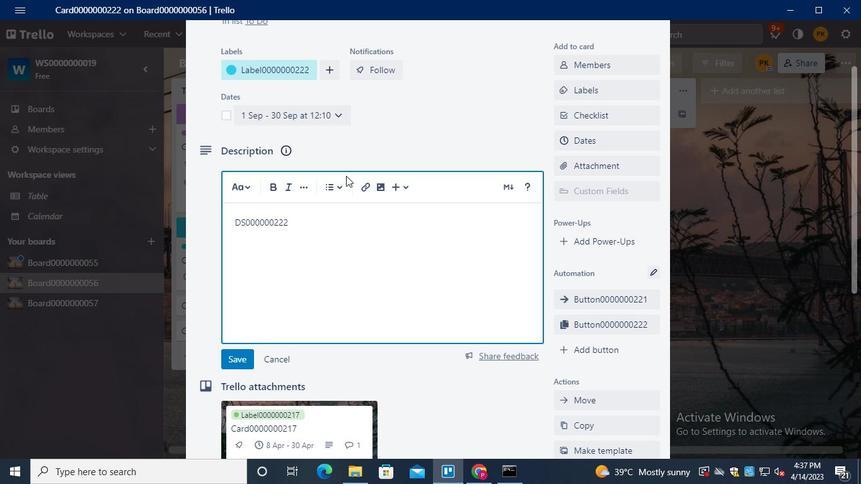 
Action: Keyboard Key.backspace
Screenshot: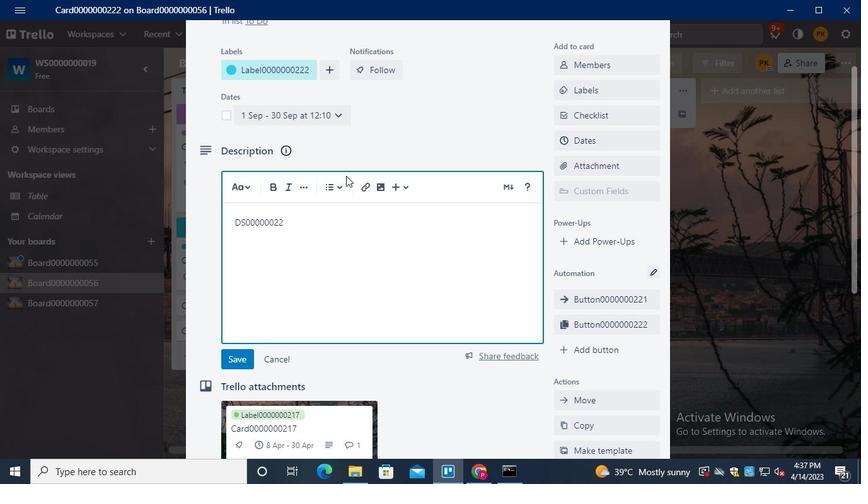 
Action: Keyboard Key.backspace
Screenshot: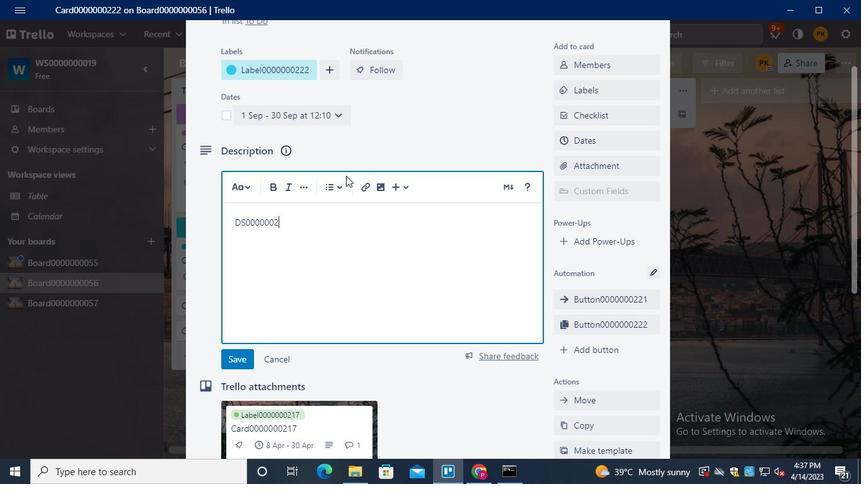 
Action: Keyboard <96>
Screenshot: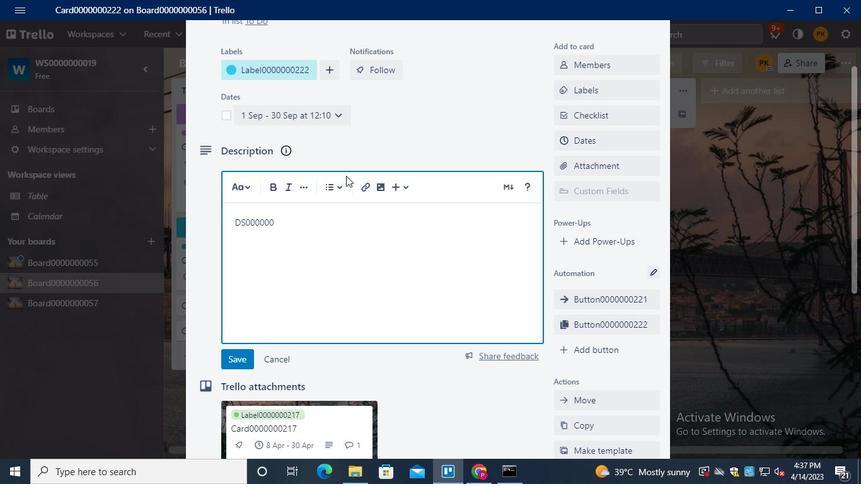 
Action: Keyboard <98>
Screenshot: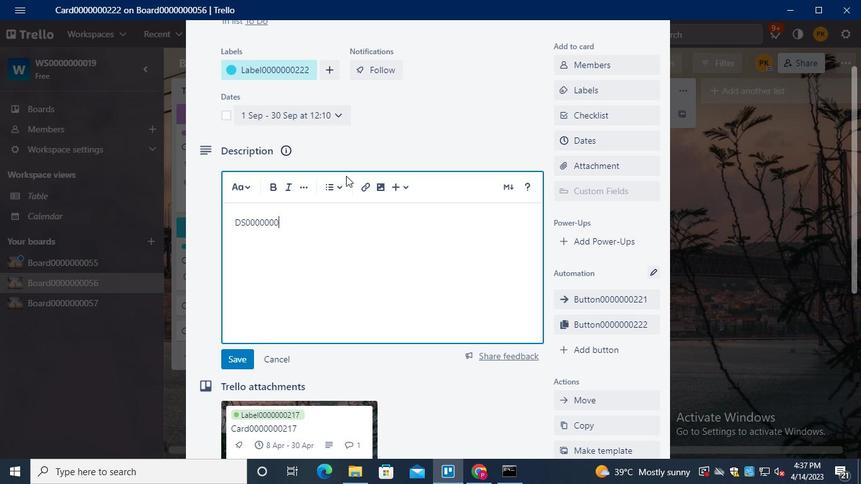
Action: Keyboard <98>
Screenshot: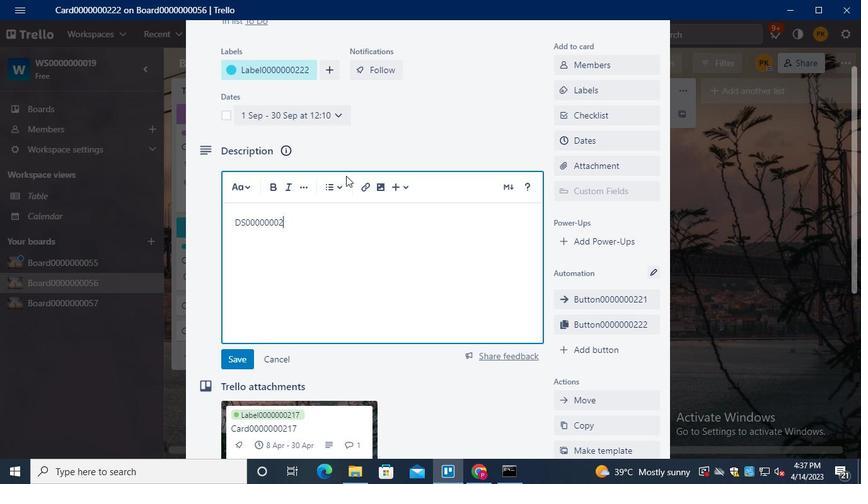 
Action: Keyboard <98>
Screenshot: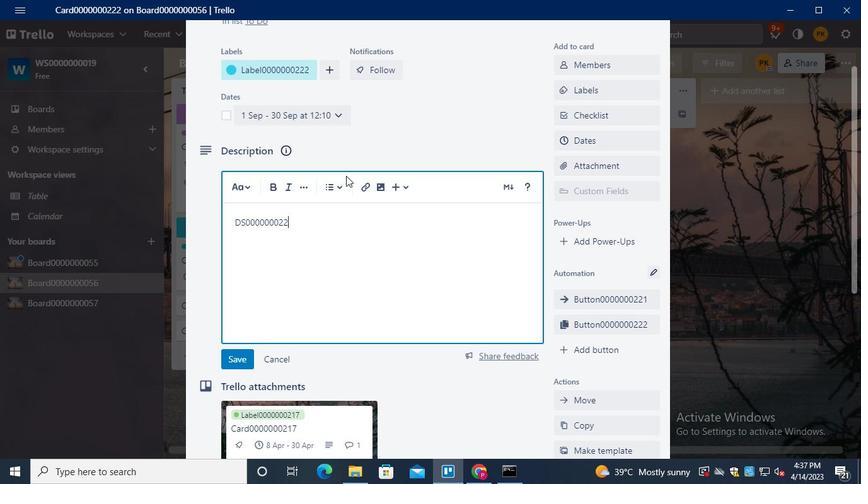 
Action: Mouse moved to (237, 365)
Screenshot: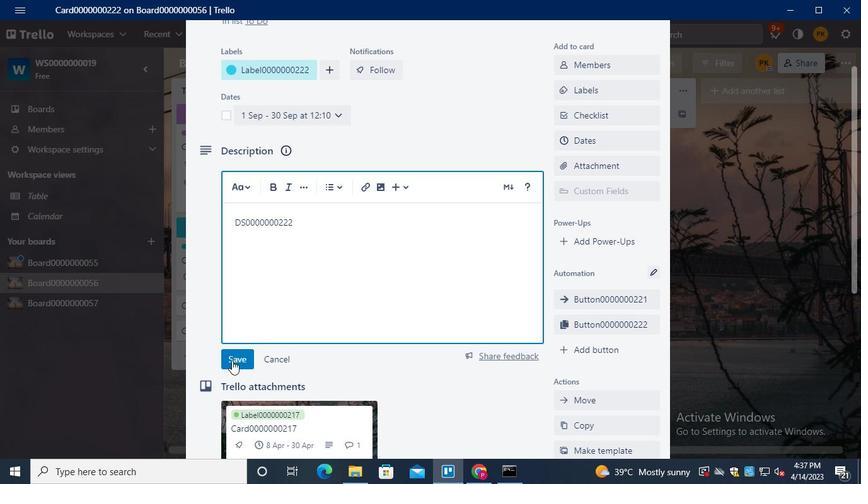 
Action: Mouse pressed left at (237, 365)
Screenshot: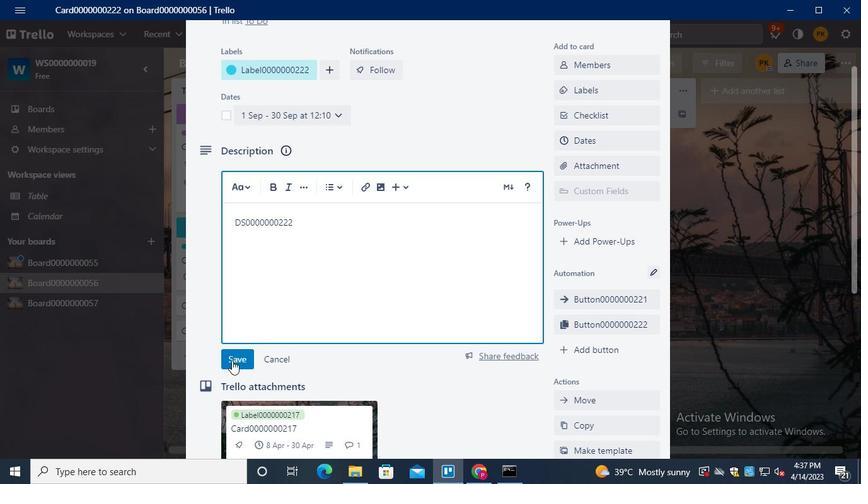 
Action: Mouse moved to (260, 376)
Screenshot: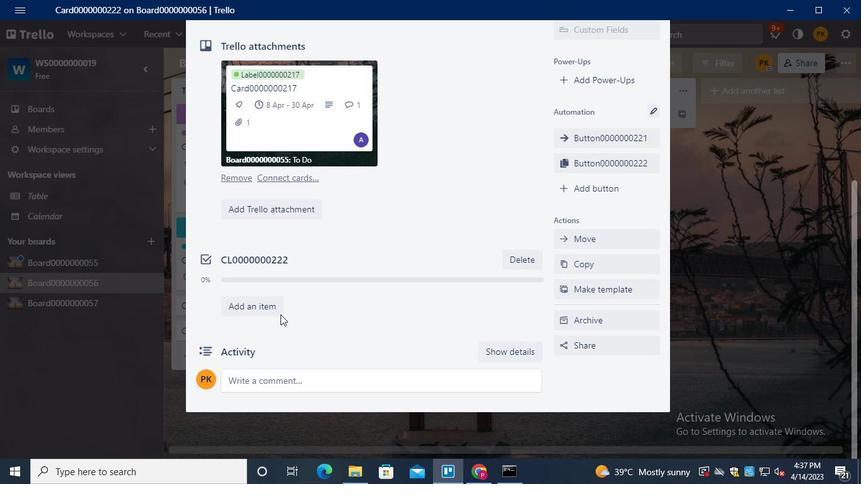 
Action: Mouse pressed left at (260, 376)
Screenshot: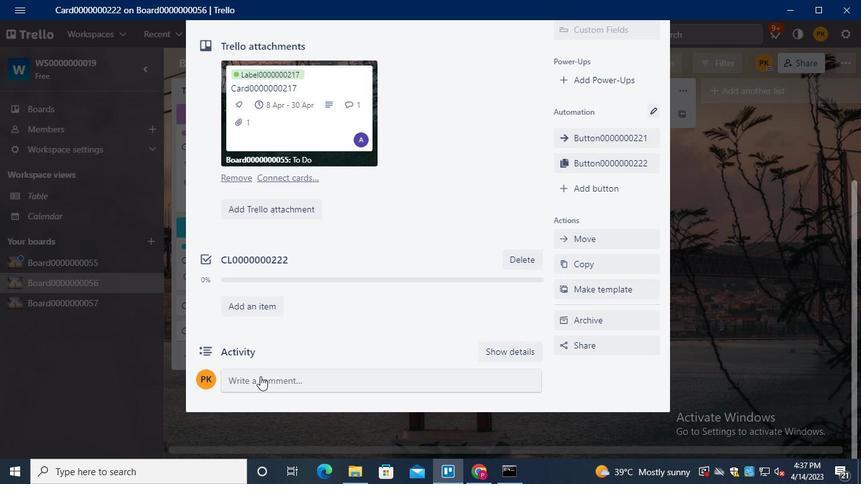 
Action: Keyboard Key.shift
Screenshot: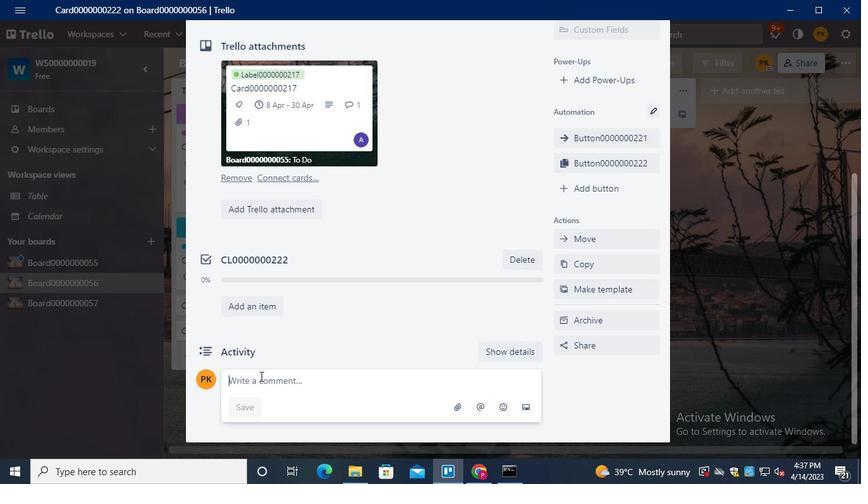 
Action: Keyboard Key.shift
Screenshot: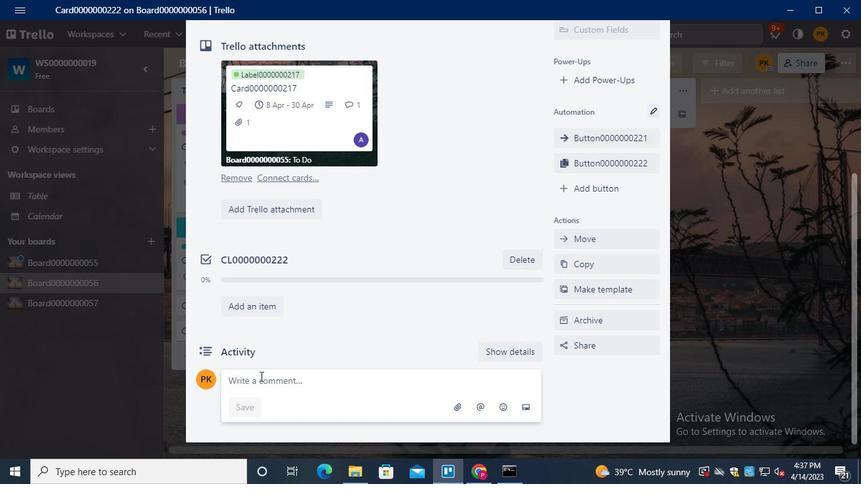 
Action: Keyboard C
Screenshot: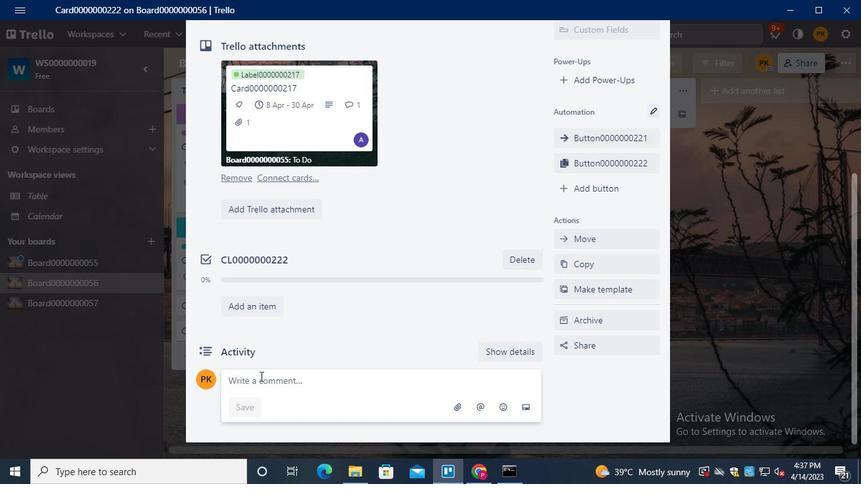 
Action: Keyboard M
Screenshot: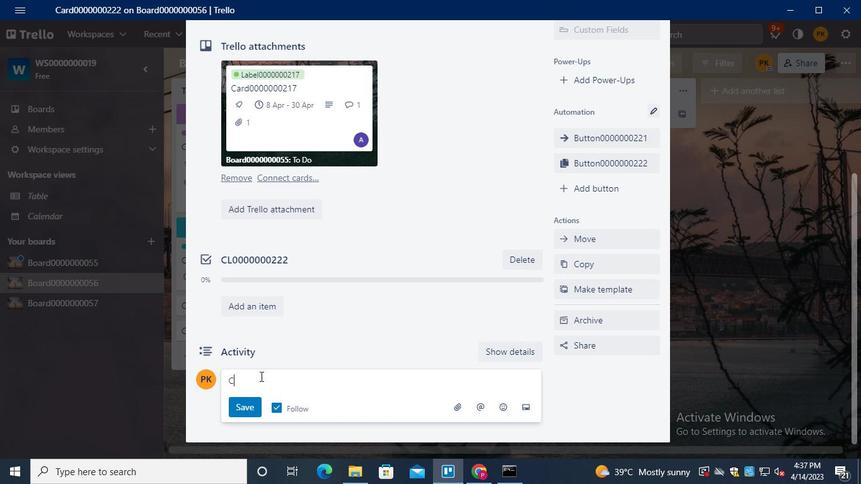 
Action: Keyboard <96>
Screenshot: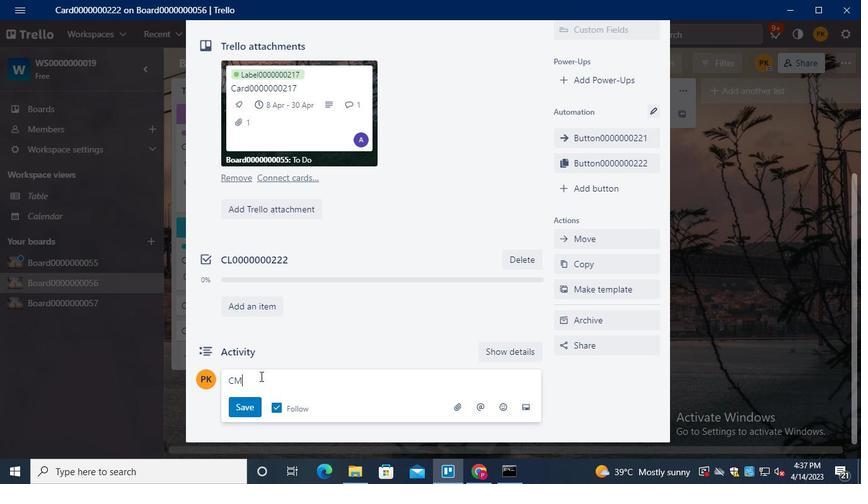 
Action: Keyboard <96>
Screenshot: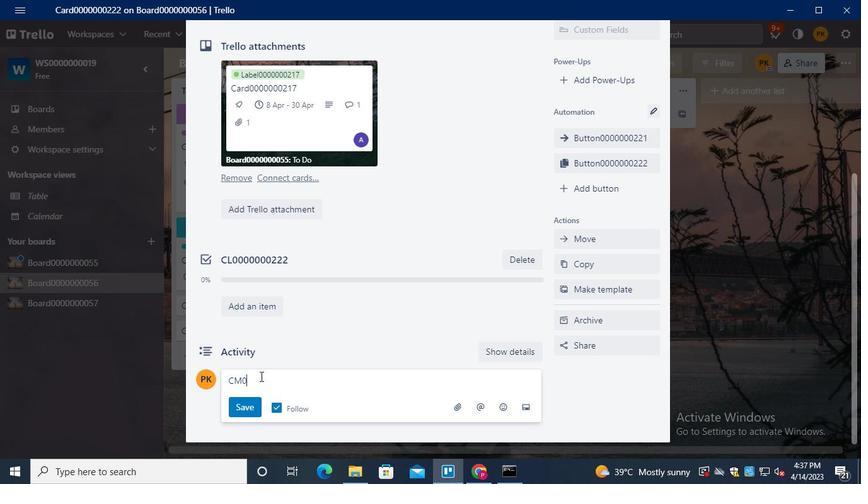 
Action: Keyboard <96>
Screenshot: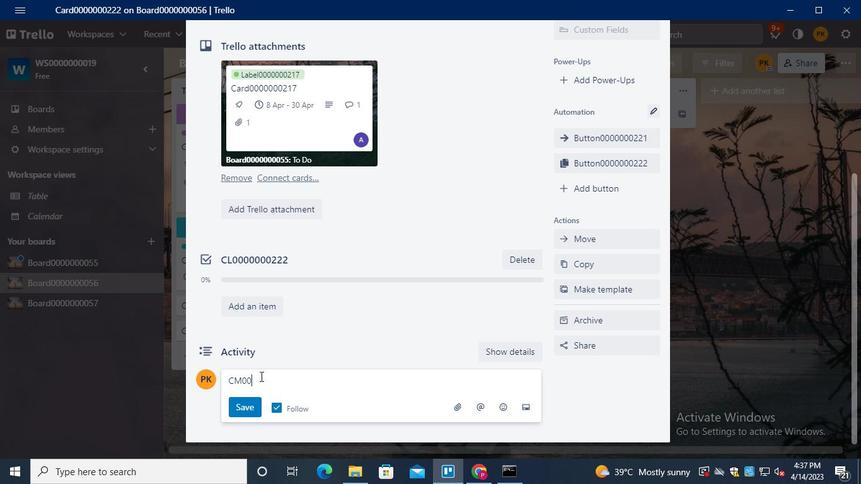 
Action: Keyboard <96>
Screenshot: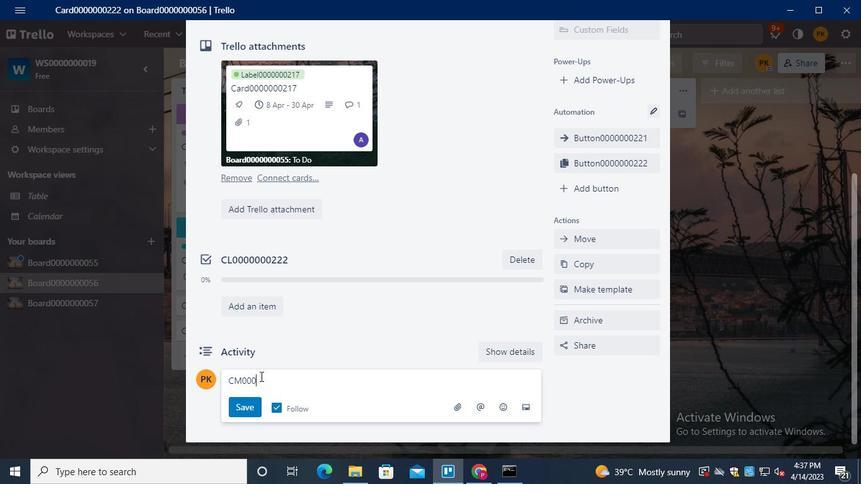 
Action: Keyboard <96>
Screenshot: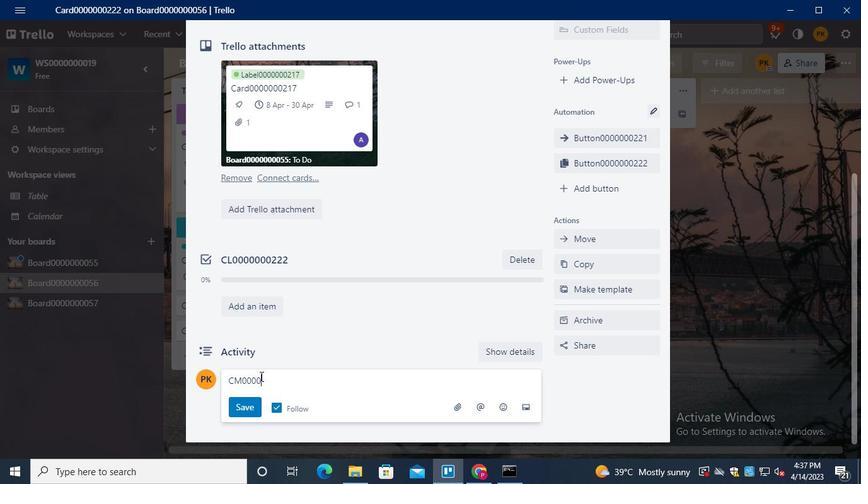 
Action: Keyboard <96>
Screenshot: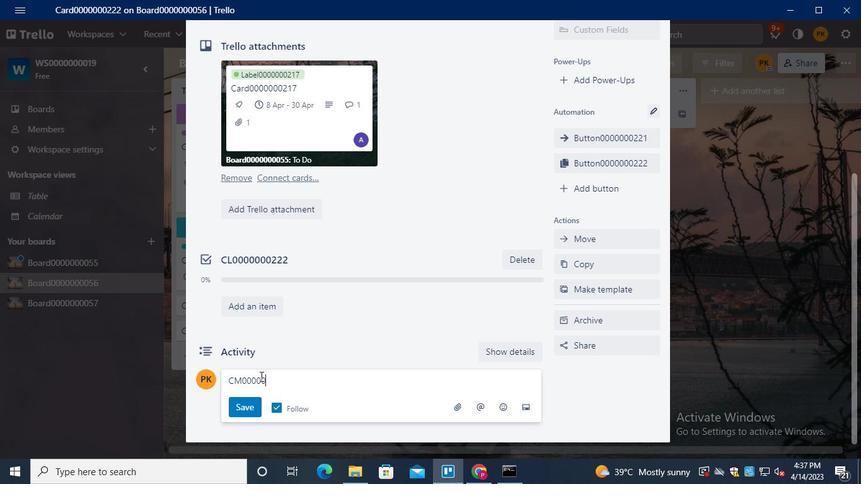 
Action: Keyboard <96>
Screenshot: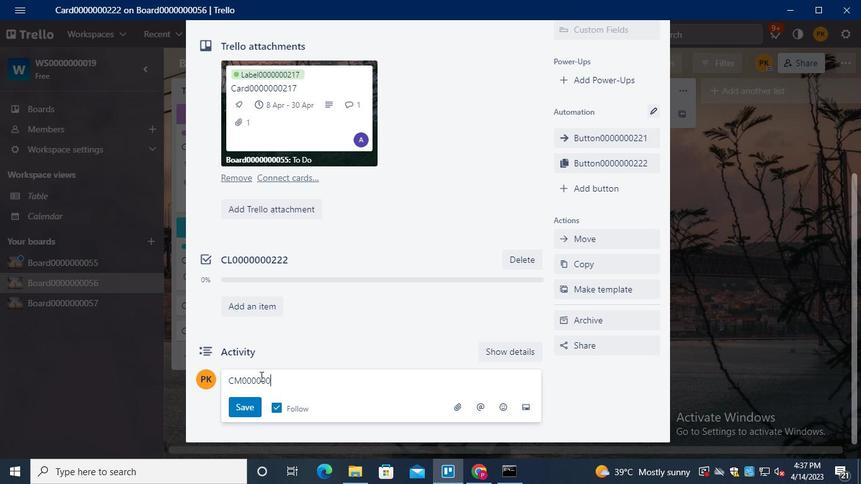 
Action: Keyboard <98>
Screenshot: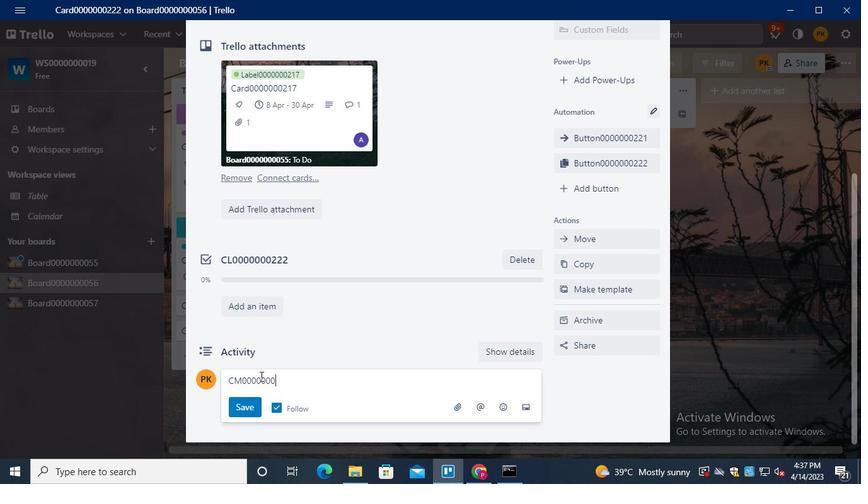 
Action: Keyboard <98>
Screenshot: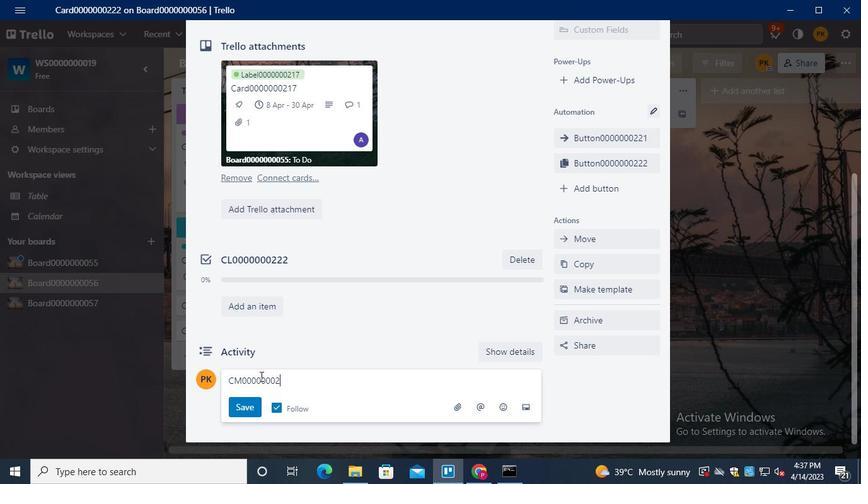
Action: Keyboard <98>
Screenshot: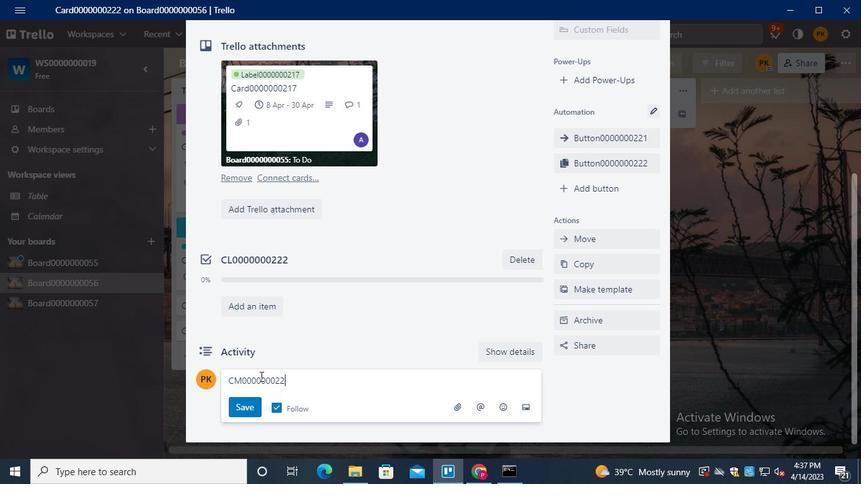 
Action: Mouse moved to (253, 401)
Screenshot: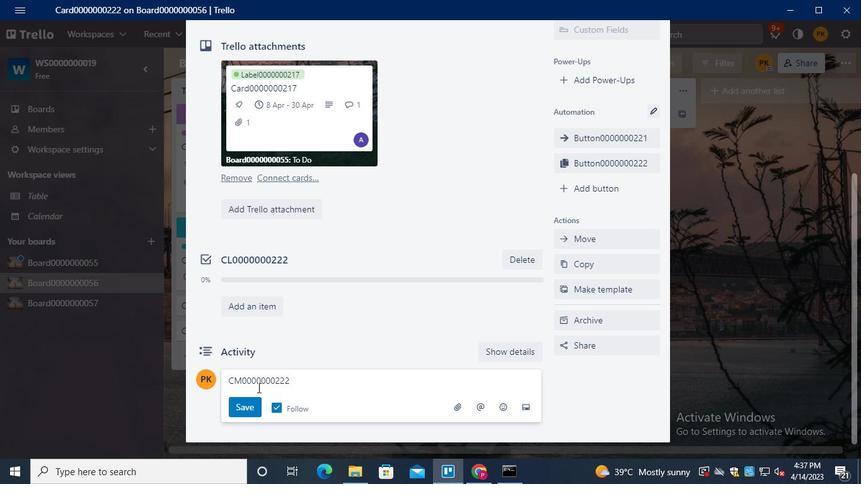 
Action: Mouse pressed left at (253, 401)
Screenshot: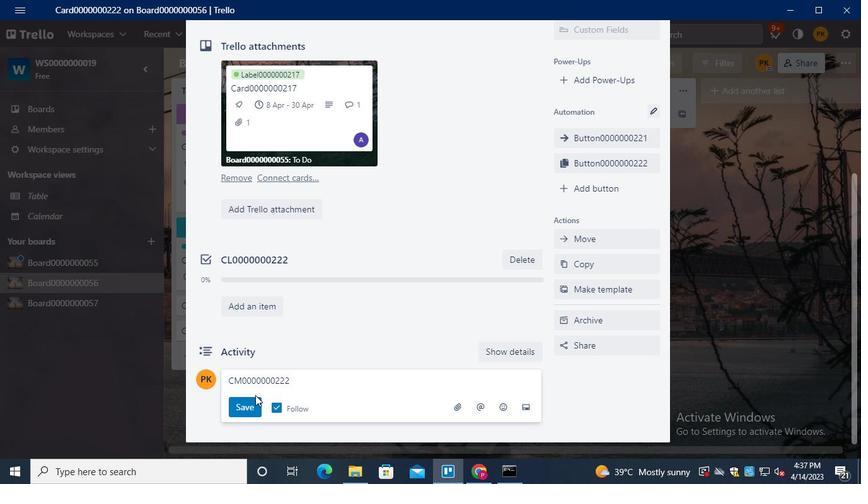 
Action: Mouse moved to (338, 266)
Screenshot: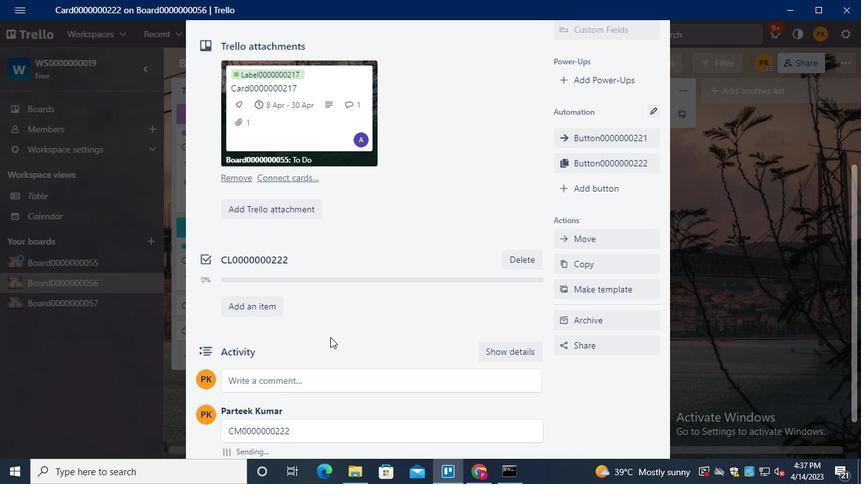 
Action: Keyboard Key.alt_l
Screenshot: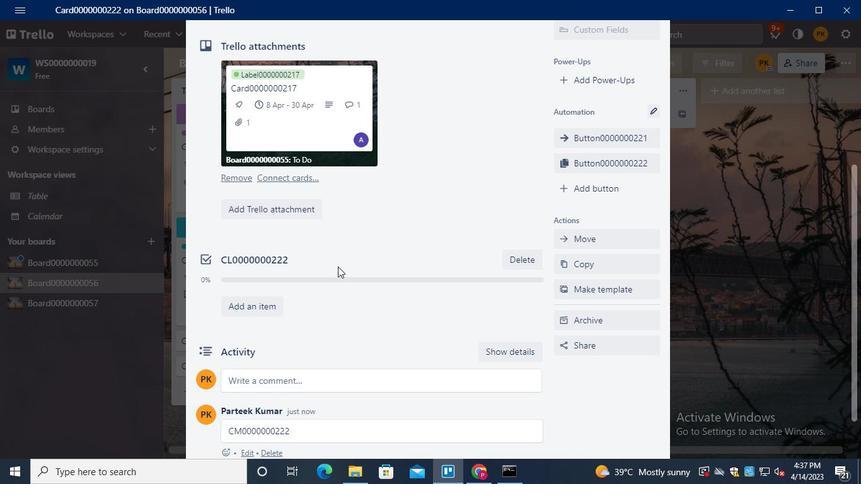 
Action: Keyboard Key.tab
Screenshot: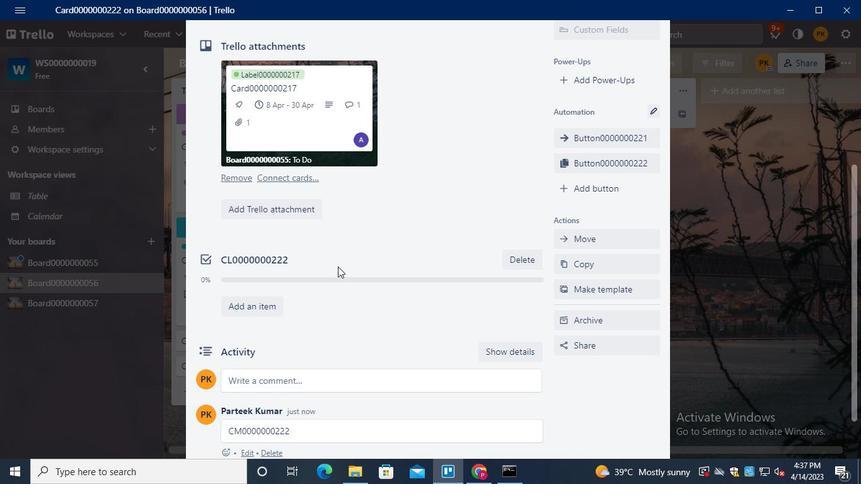 
Action: Mouse moved to (630, 46)
Screenshot: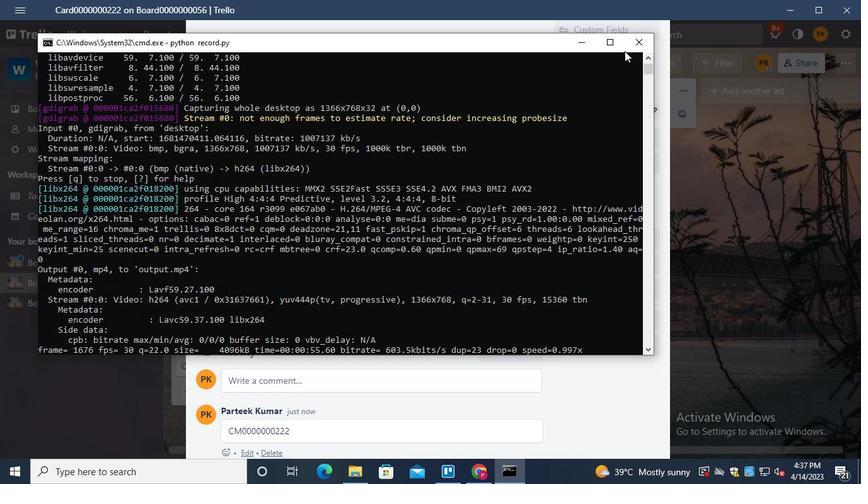 
Action: Mouse pressed left at (630, 46)
Screenshot: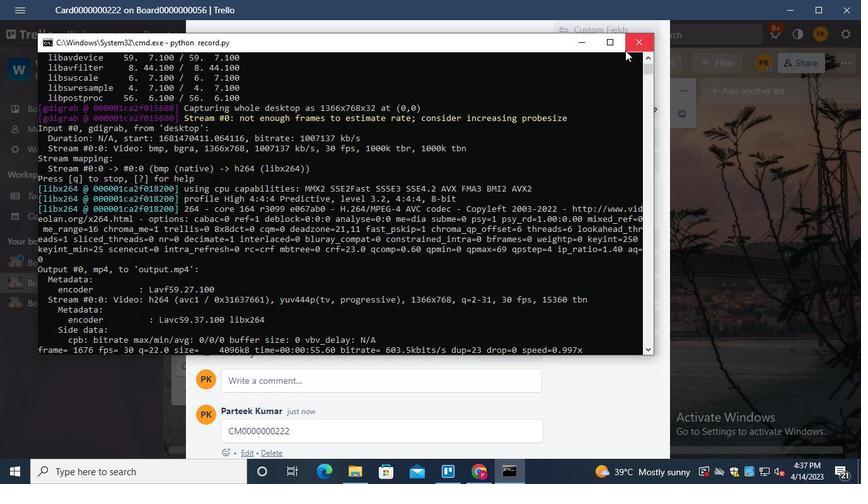 
